 Task: Look for space in Albano Laziale, Italy from 4th September, 2023 to 10th September, 2023 for 1 adult in price range Rs.9000 to Rs.17000. Place can be private room with 1  bedroom having 1 bed and 1 bathroom. Property type can be house, flat, guest house, hotel. Amenities needed are: washing machine. Booking option can be shelf check-in. Required host language is English.
Action: Mouse moved to (452, 80)
Screenshot: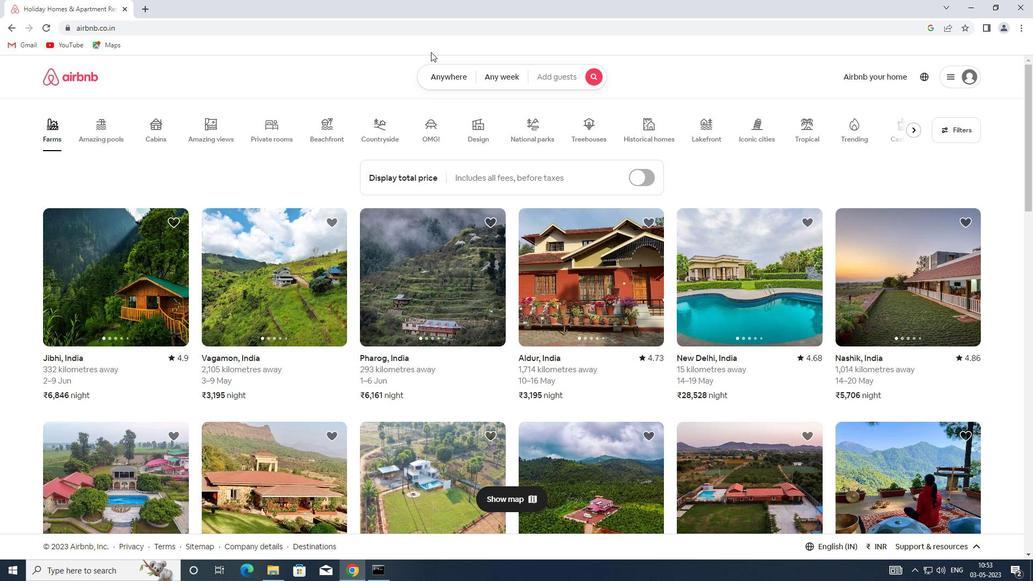 
Action: Mouse pressed left at (452, 80)
Screenshot: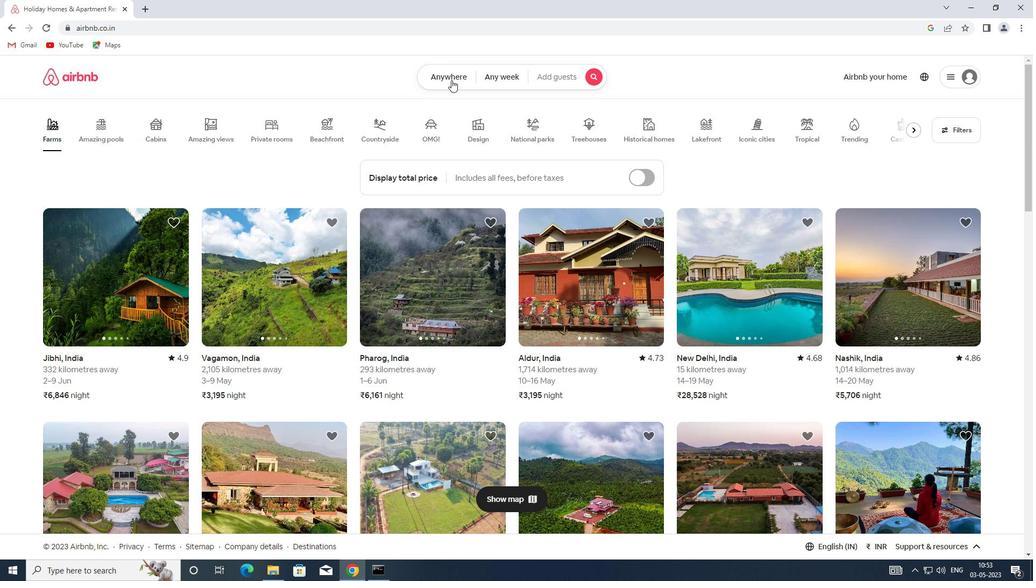 
Action: Mouse moved to (337, 118)
Screenshot: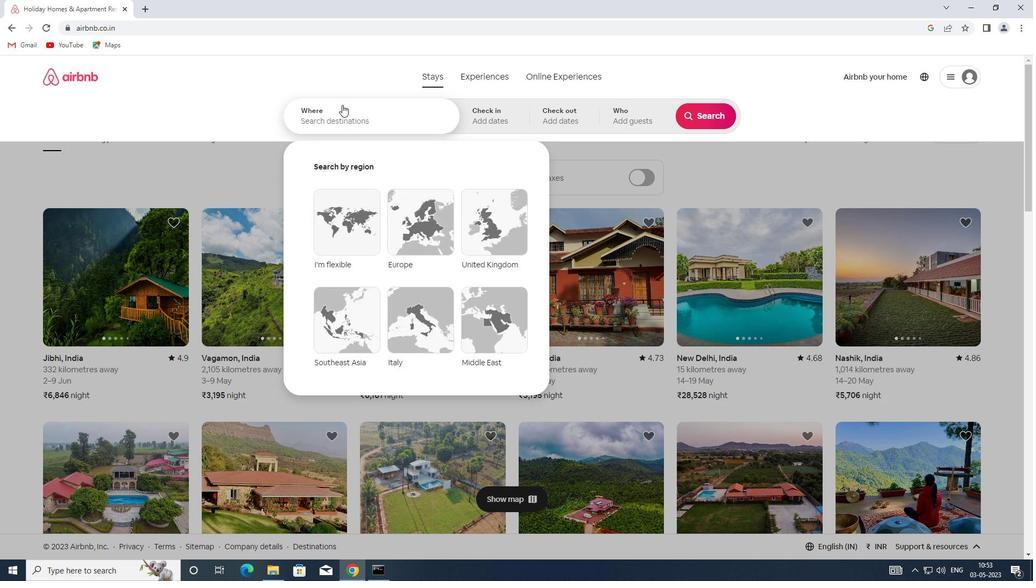 
Action: Mouse pressed left at (337, 118)
Screenshot: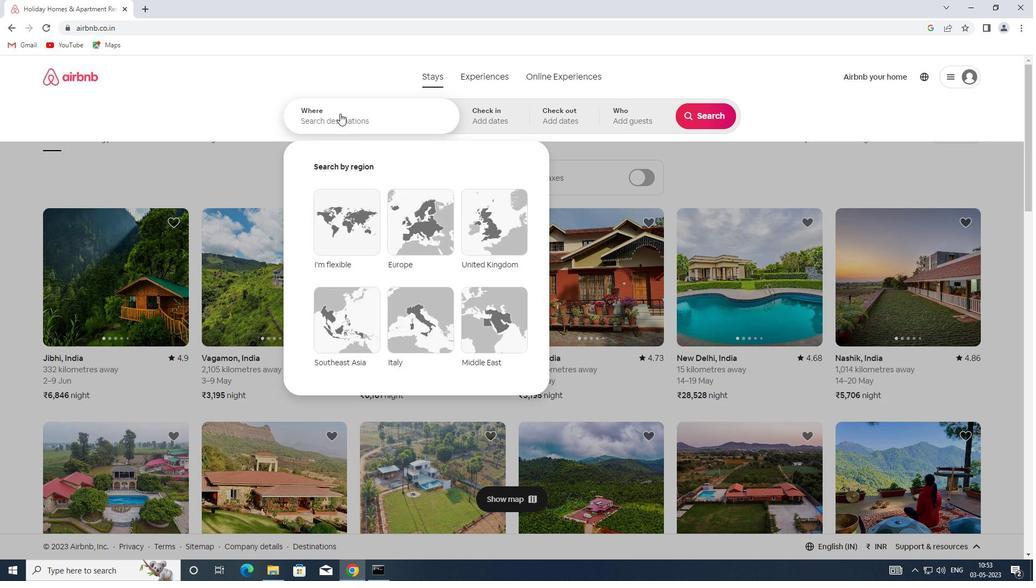 
Action: Key pressed <Key.shift>ALBANO<Key.space><Key.shift>LAZIALE.<Key.backspace>,<Key.shift><Key.shift><Key.shift><Key.shift><Key.shift><Key.shift><Key.shift><Key.shift><Key.shift><Key.shift><Key.shift><Key.shift><Key.shift><Key.shift><Key.shift><Key.shift><Key.shift><Key.shift><Key.shift><Key.shift><Key.shift><Key.shift><Key.shift><Key.shift><Key.shift><Key.shift><Key.shift><Key.shift><Key.shift><Key.shift><Key.shift>ITALY
Screenshot: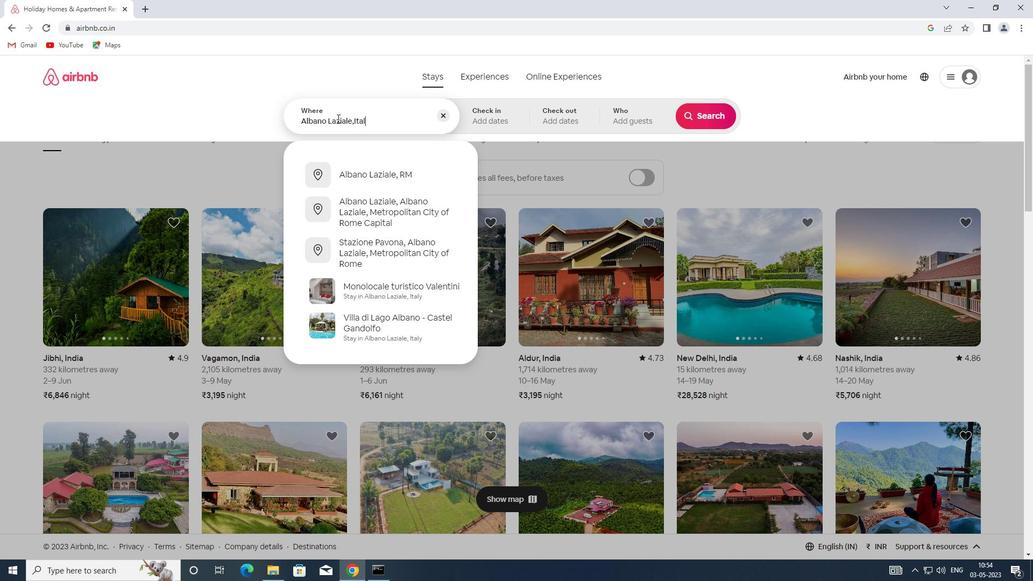 
Action: Mouse moved to (474, 113)
Screenshot: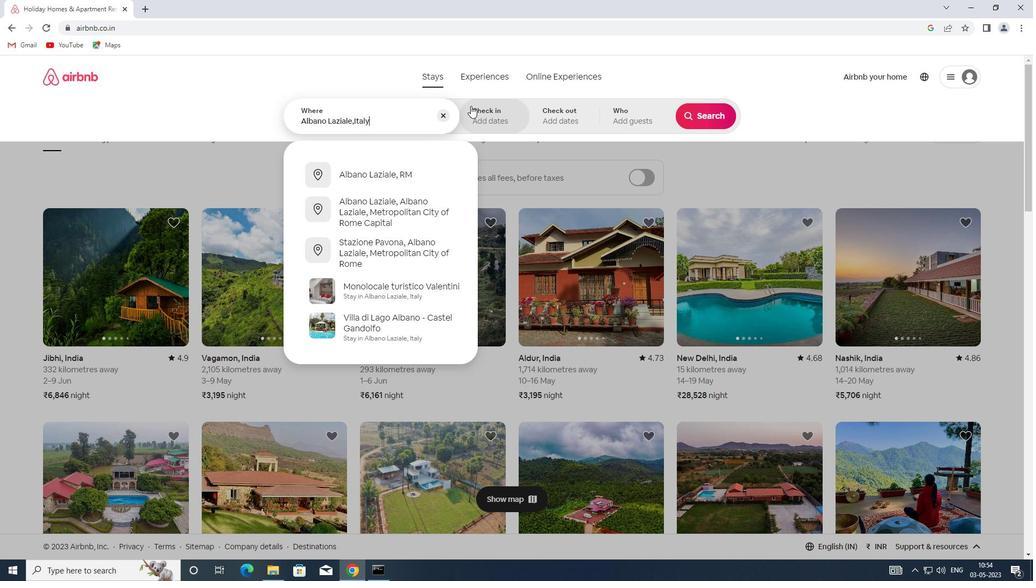 
Action: Mouse pressed left at (474, 113)
Screenshot: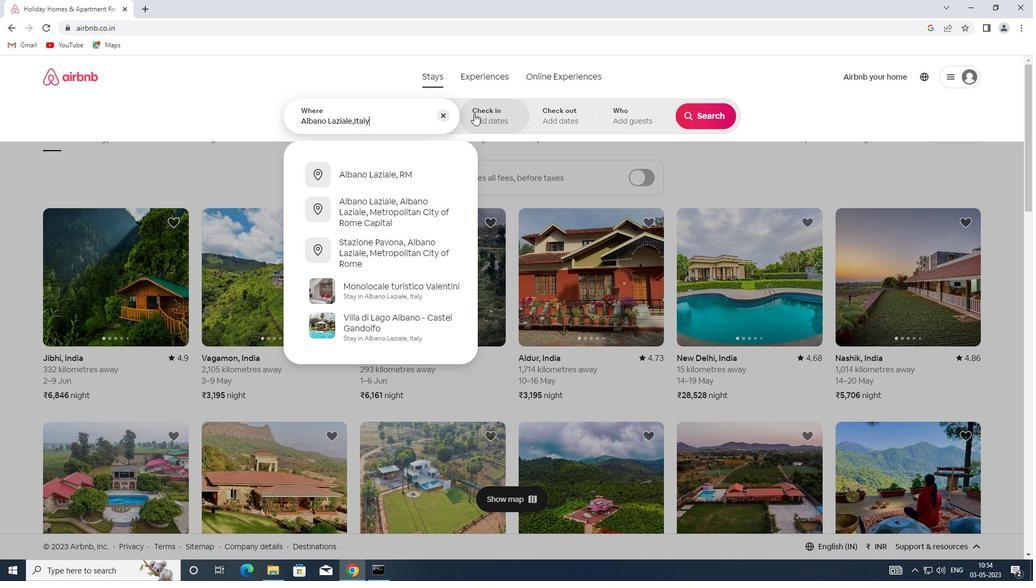 
Action: Mouse moved to (692, 203)
Screenshot: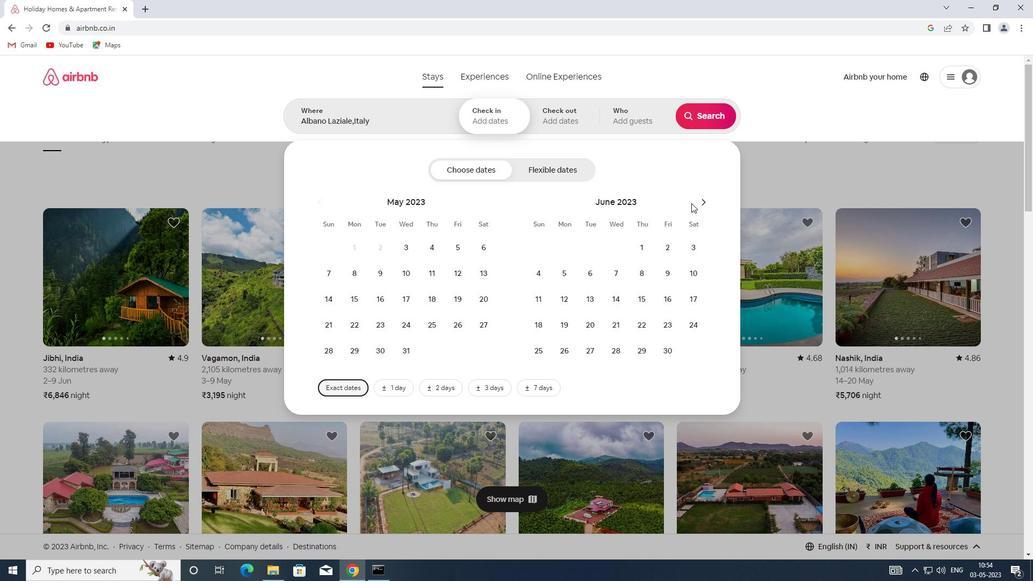 
Action: Mouse pressed left at (692, 203)
Screenshot: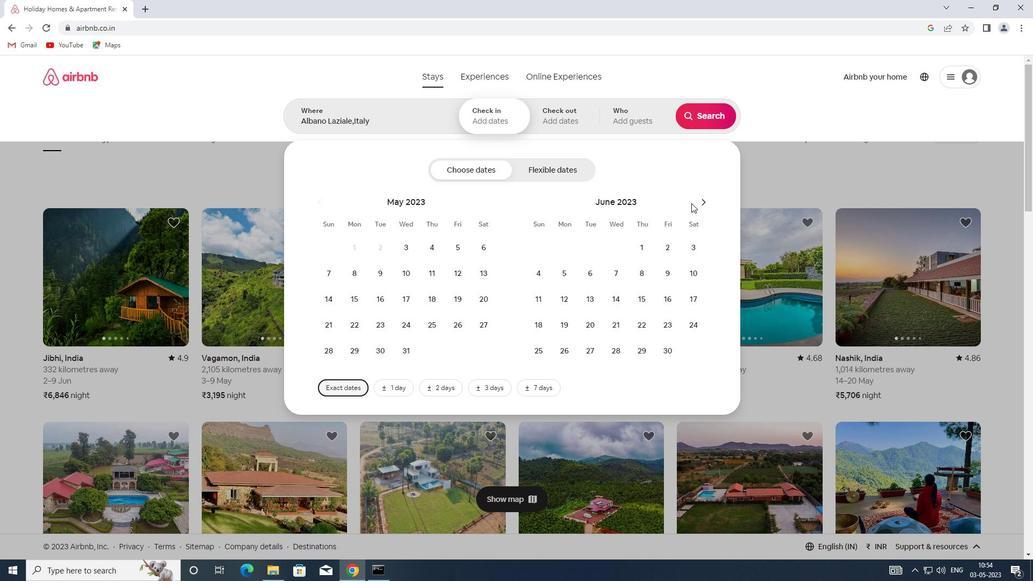 
Action: Mouse moved to (701, 203)
Screenshot: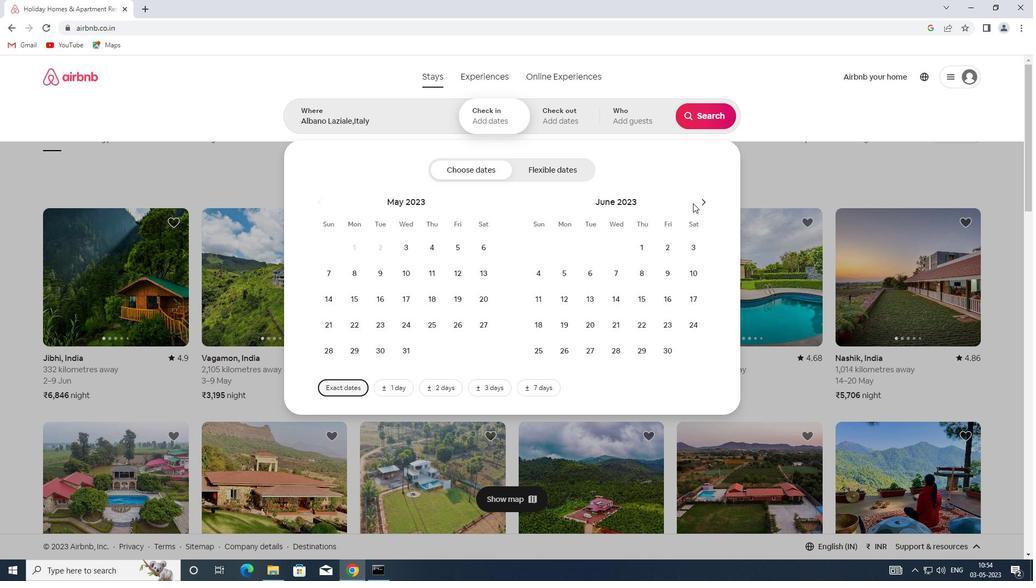 
Action: Mouse pressed left at (701, 203)
Screenshot: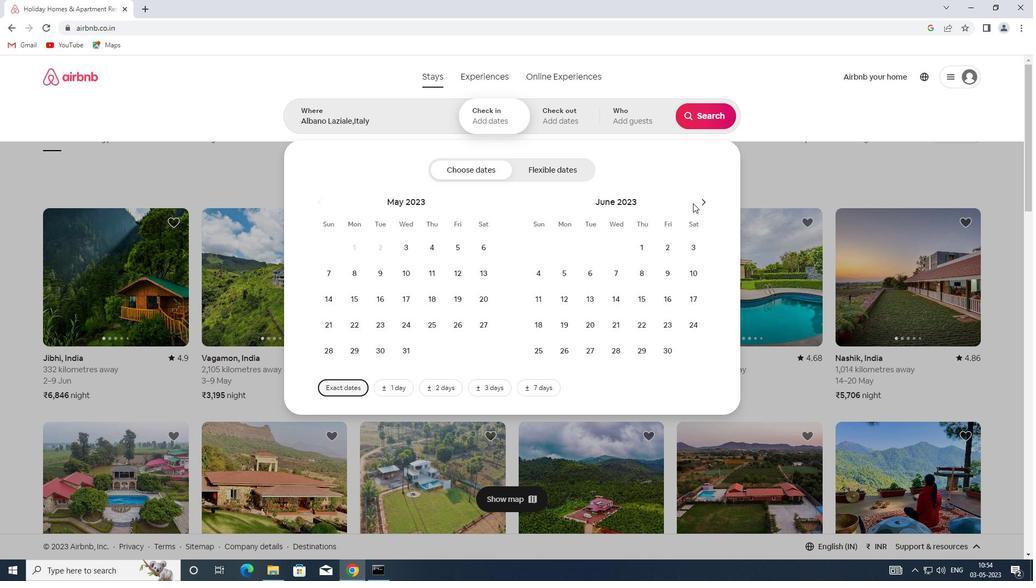 
Action: Mouse pressed left at (701, 203)
Screenshot: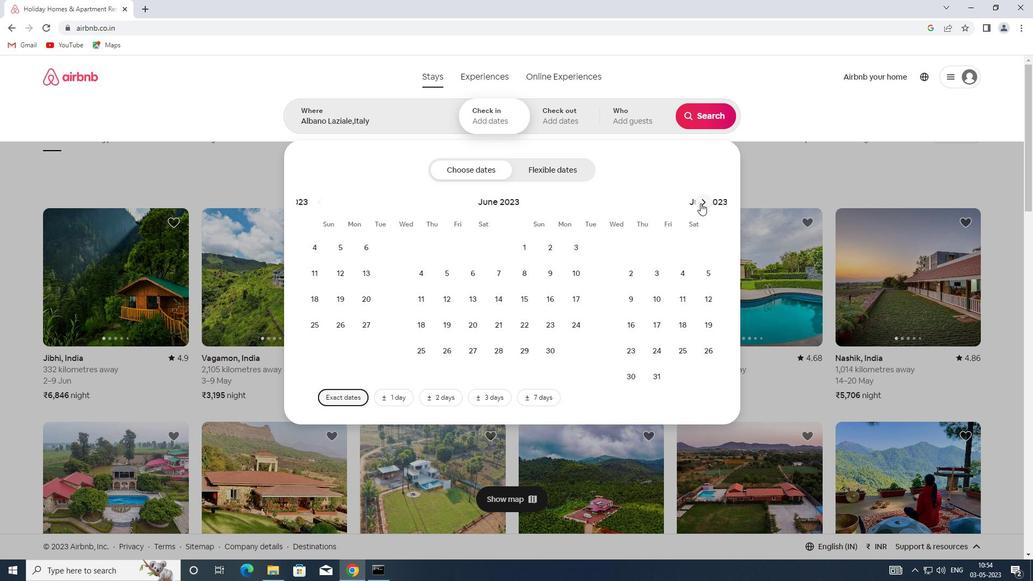 
Action: Mouse pressed left at (701, 203)
Screenshot: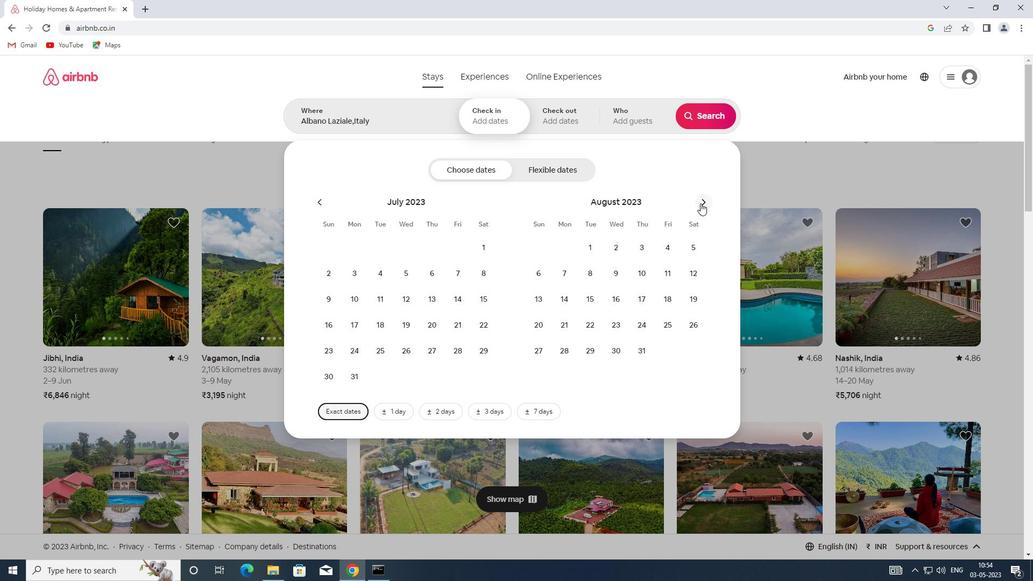 
Action: Mouse moved to (562, 272)
Screenshot: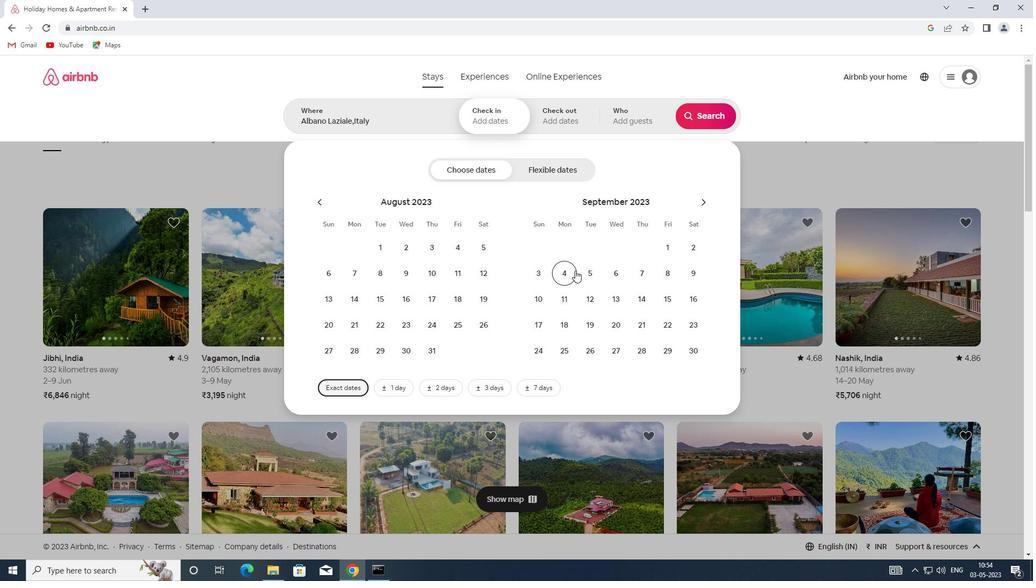 
Action: Mouse pressed left at (562, 272)
Screenshot: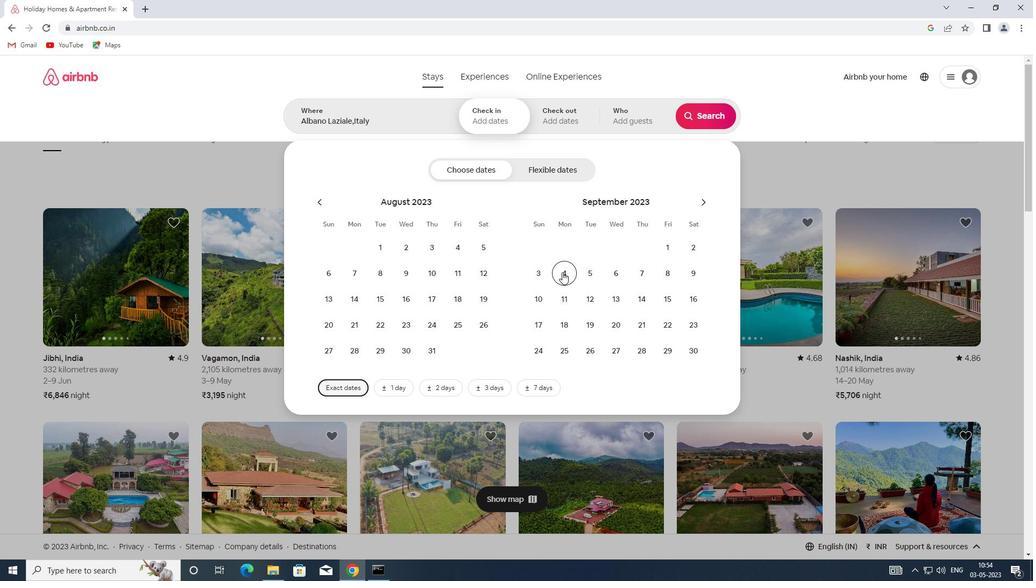 
Action: Mouse moved to (527, 299)
Screenshot: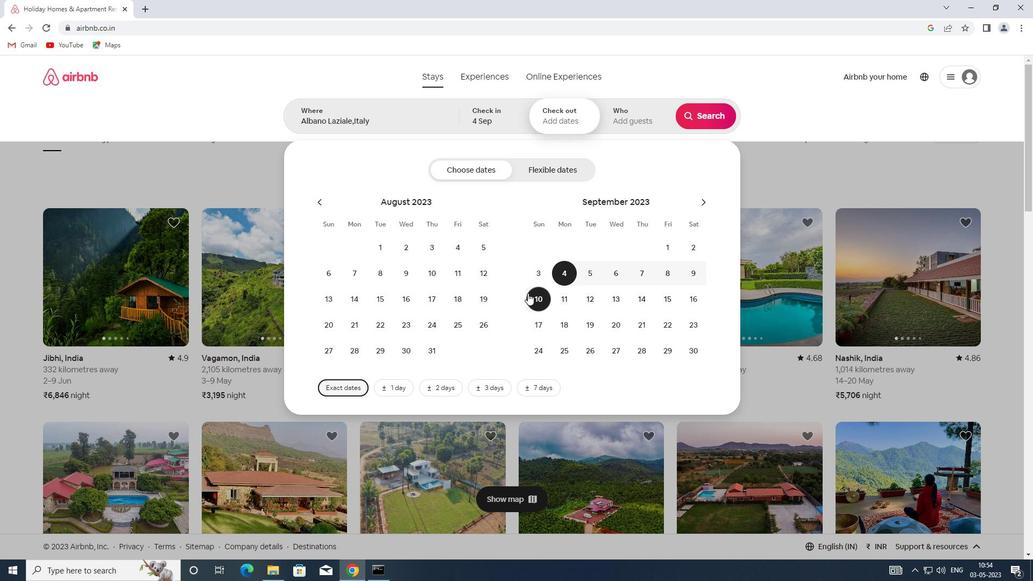 
Action: Mouse pressed left at (527, 299)
Screenshot: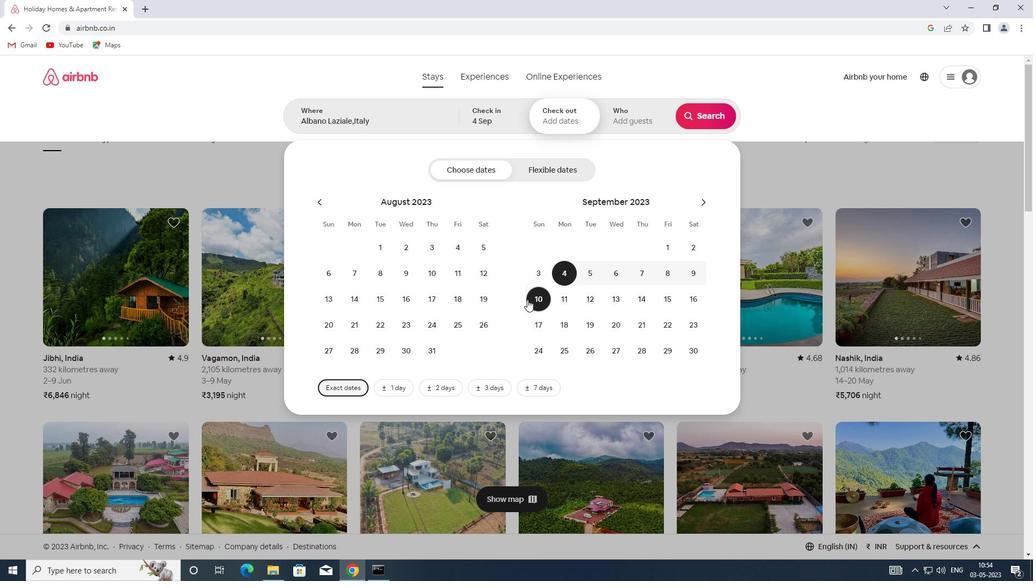 
Action: Mouse moved to (627, 121)
Screenshot: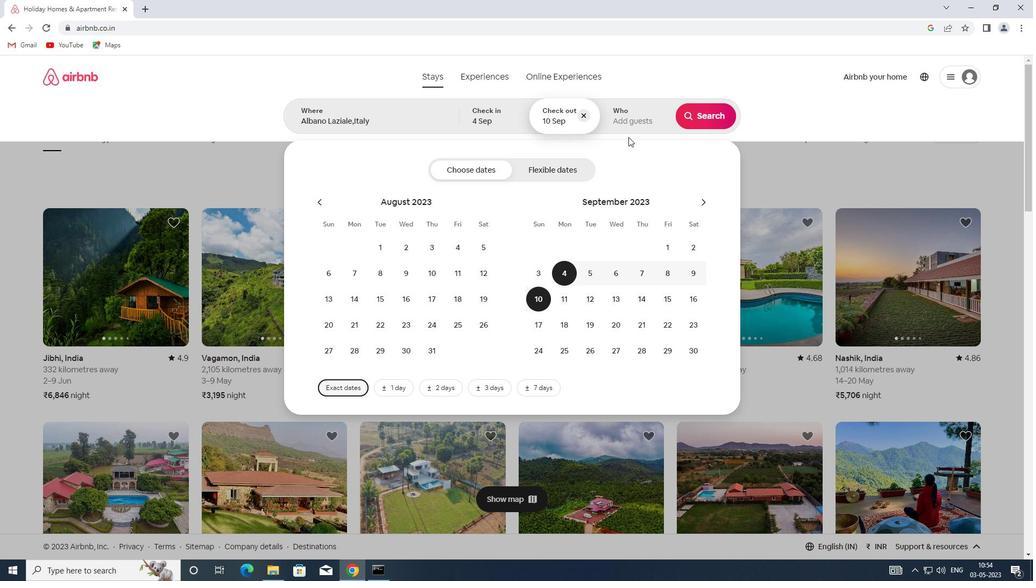 
Action: Mouse pressed left at (627, 121)
Screenshot: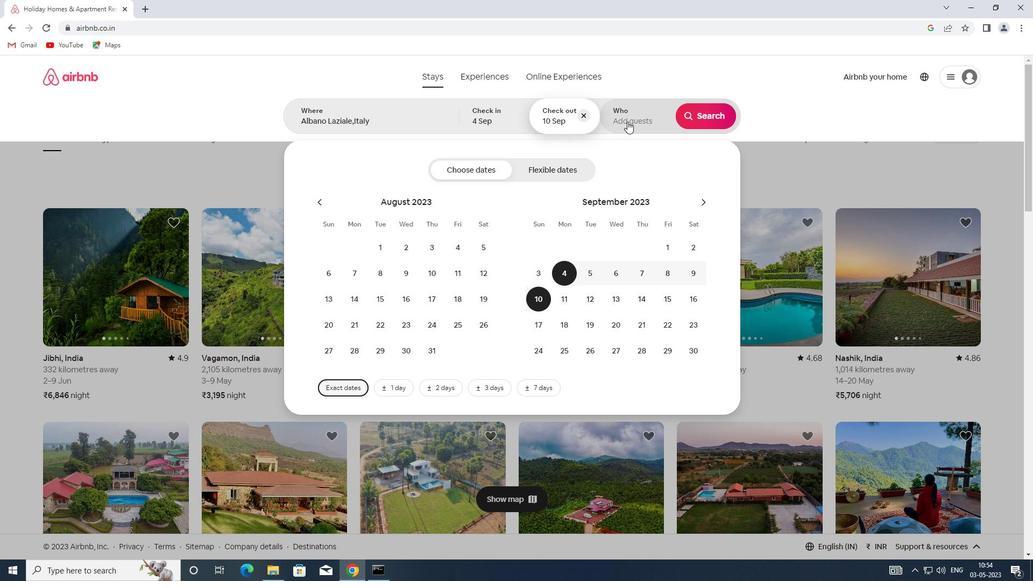 
Action: Mouse moved to (713, 172)
Screenshot: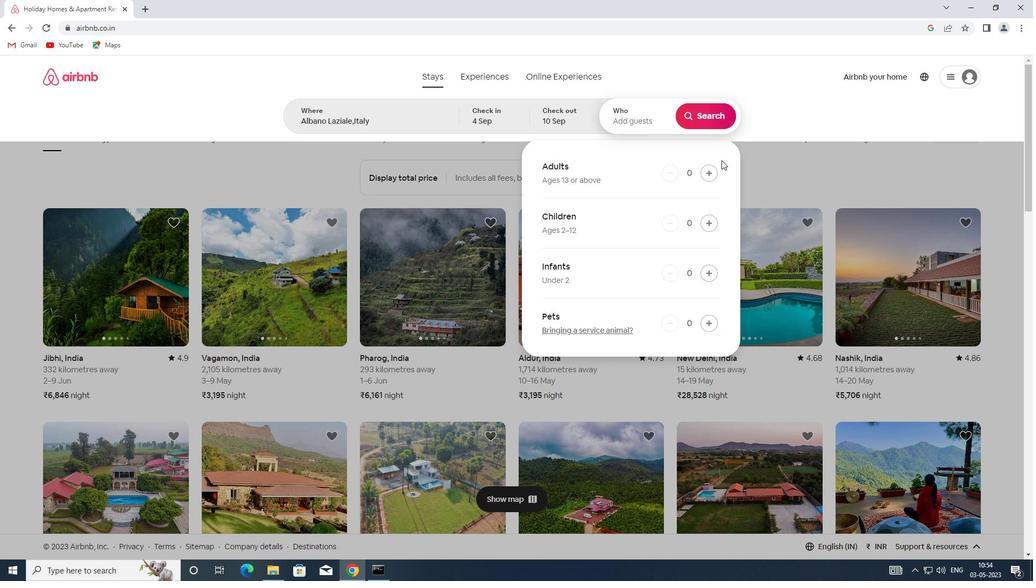 
Action: Mouse pressed left at (713, 172)
Screenshot: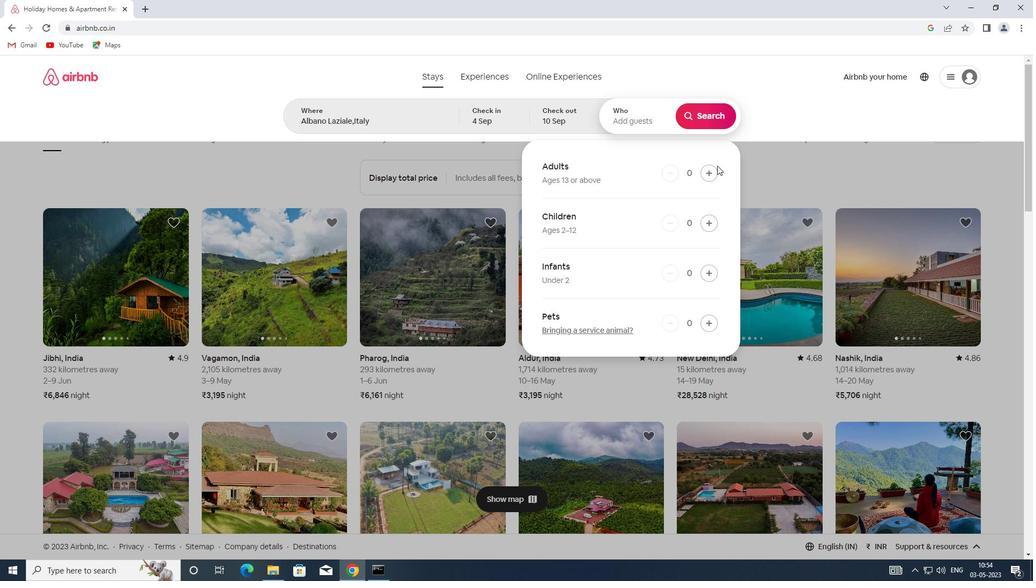 
Action: Mouse moved to (712, 120)
Screenshot: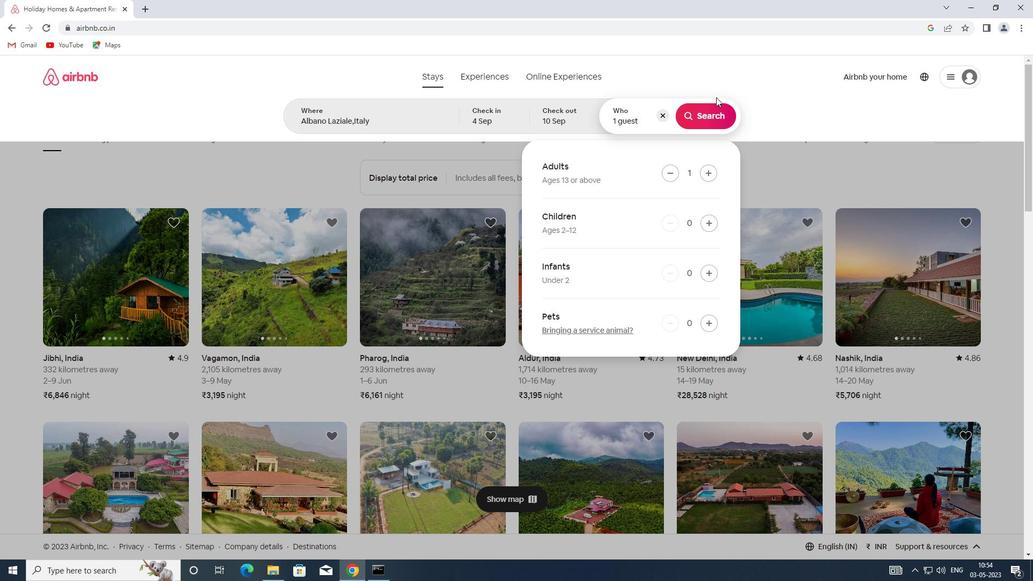 
Action: Mouse pressed left at (712, 120)
Screenshot: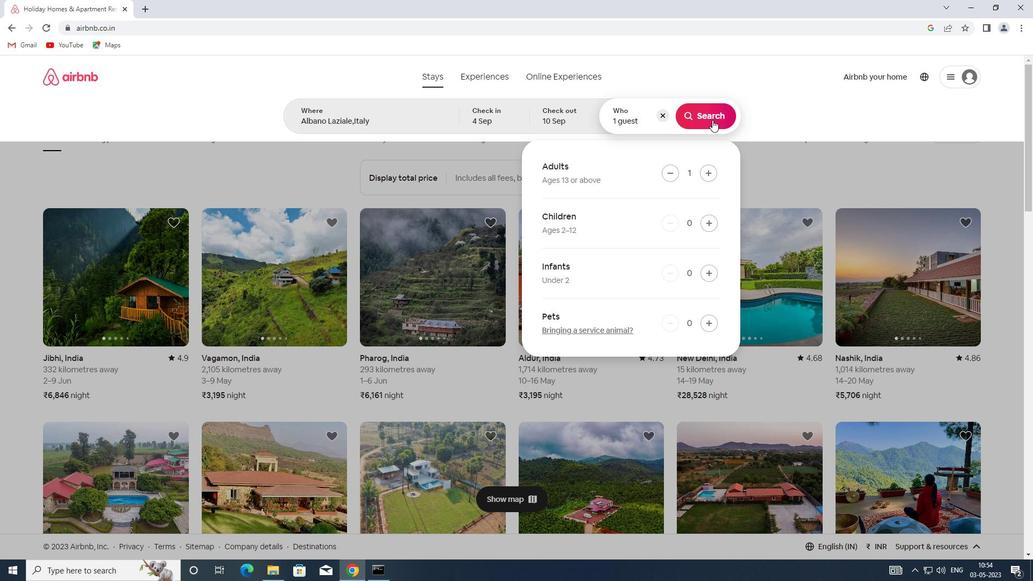
Action: Mouse moved to (976, 129)
Screenshot: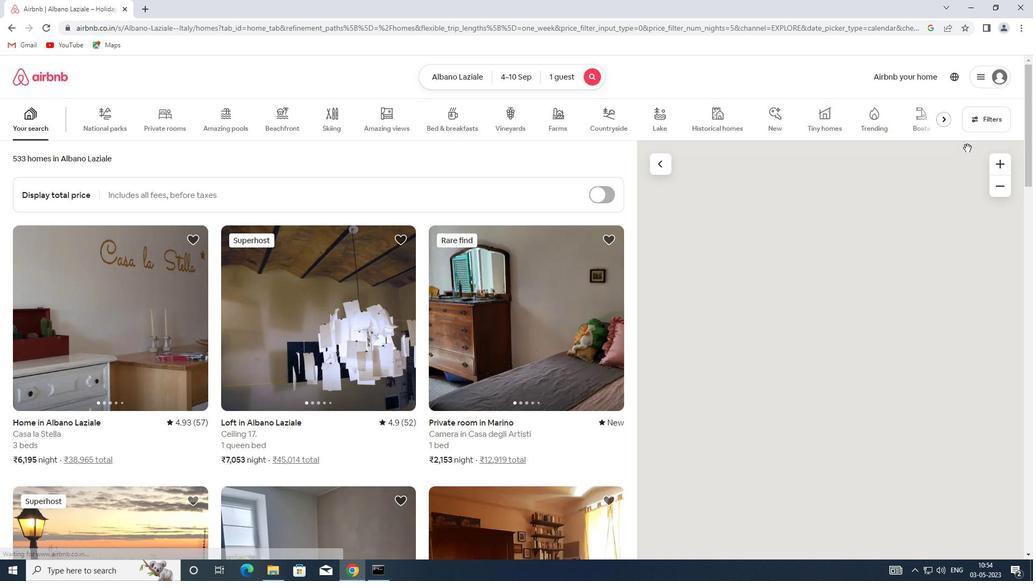 
Action: Mouse pressed left at (976, 129)
Screenshot: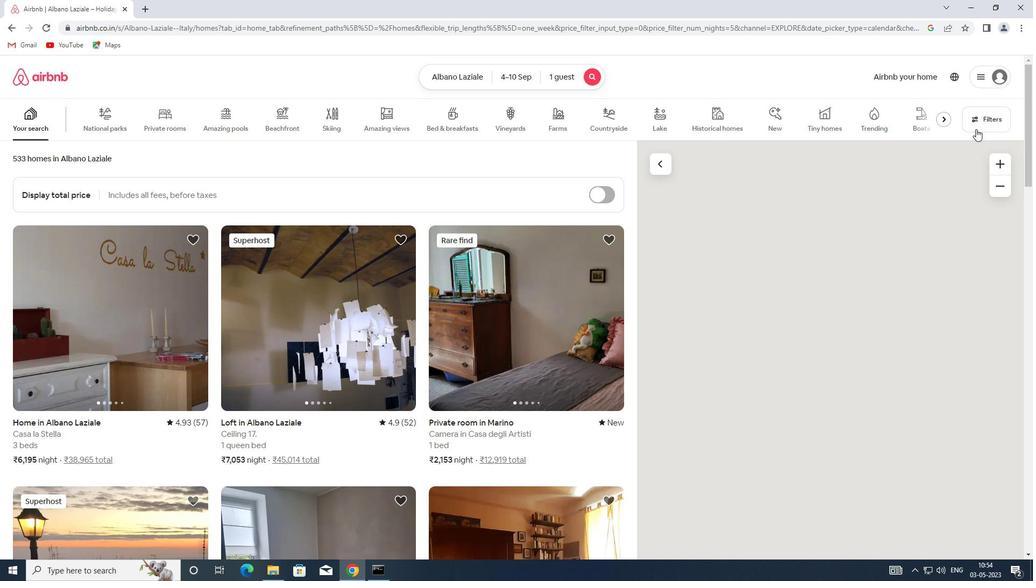 
Action: Mouse moved to (377, 255)
Screenshot: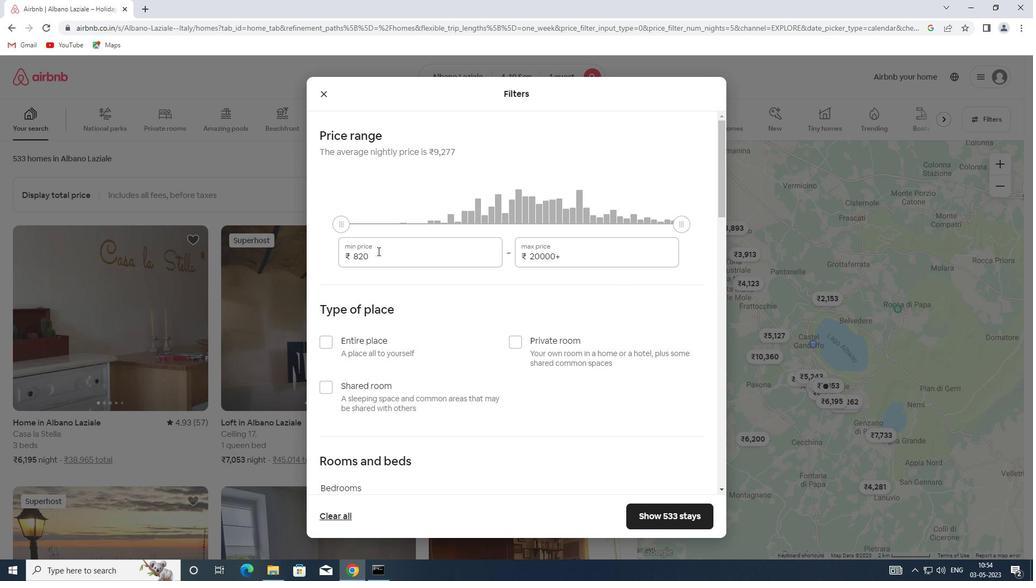 
Action: Mouse pressed left at (377, 255)
Screenshot: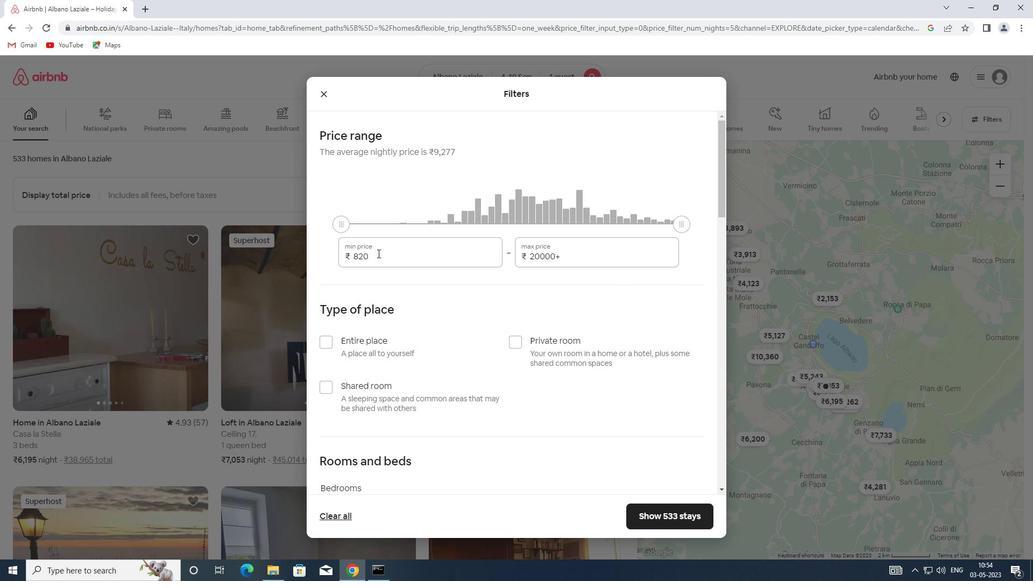 
Action: Mouse moved to (331, 259)
Screenshot: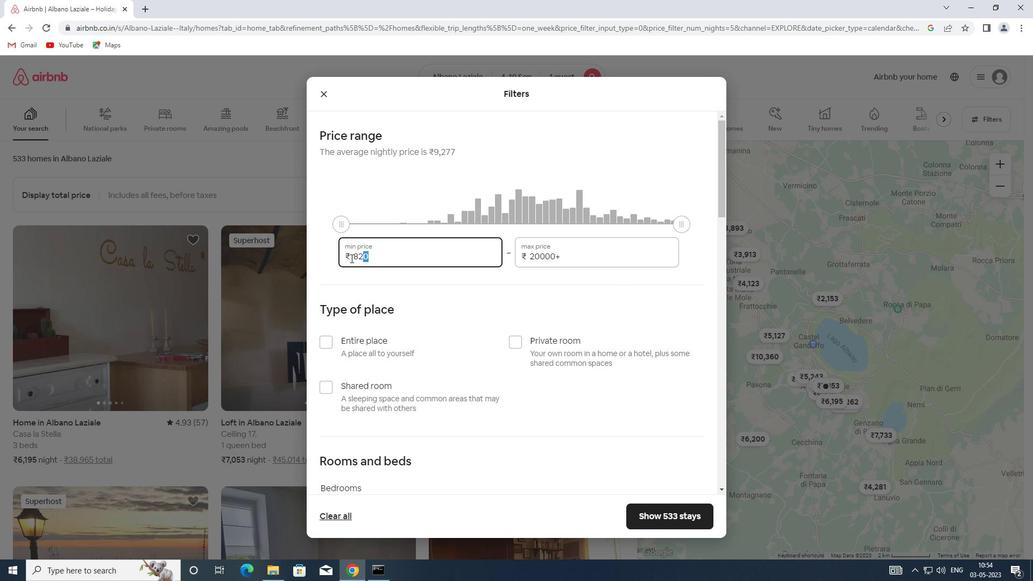 
Action: Key pressed 9000
Screenshot: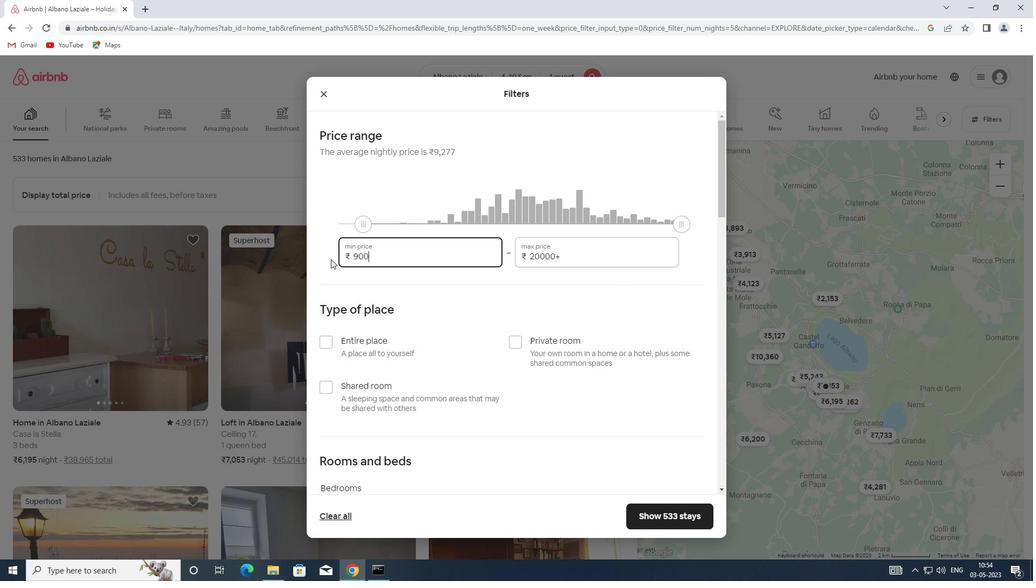 
Action: Mouse moved to (571, 261)
Screenshot: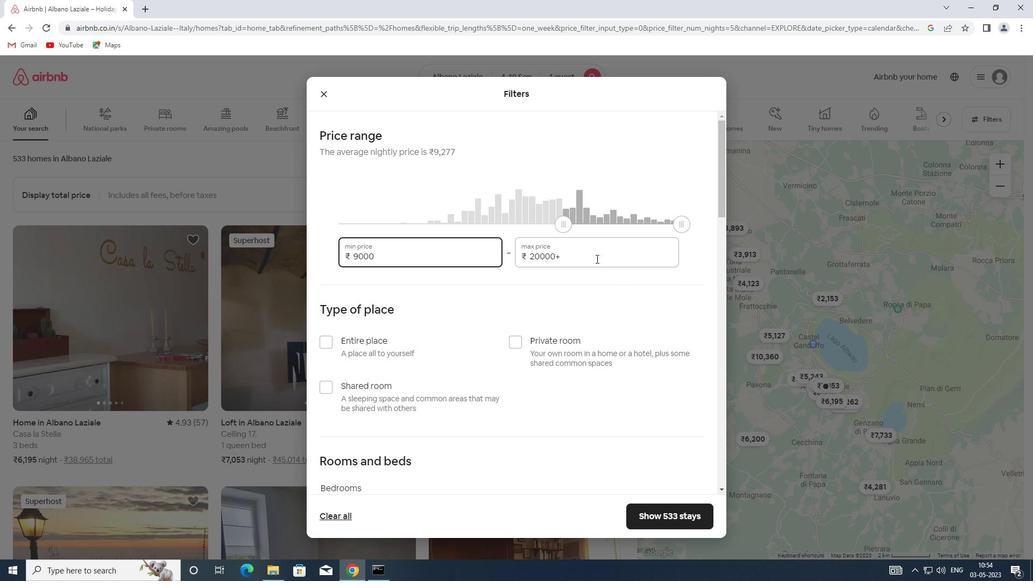
Action: Mouse pressed left at (571, 261)
Screenshot: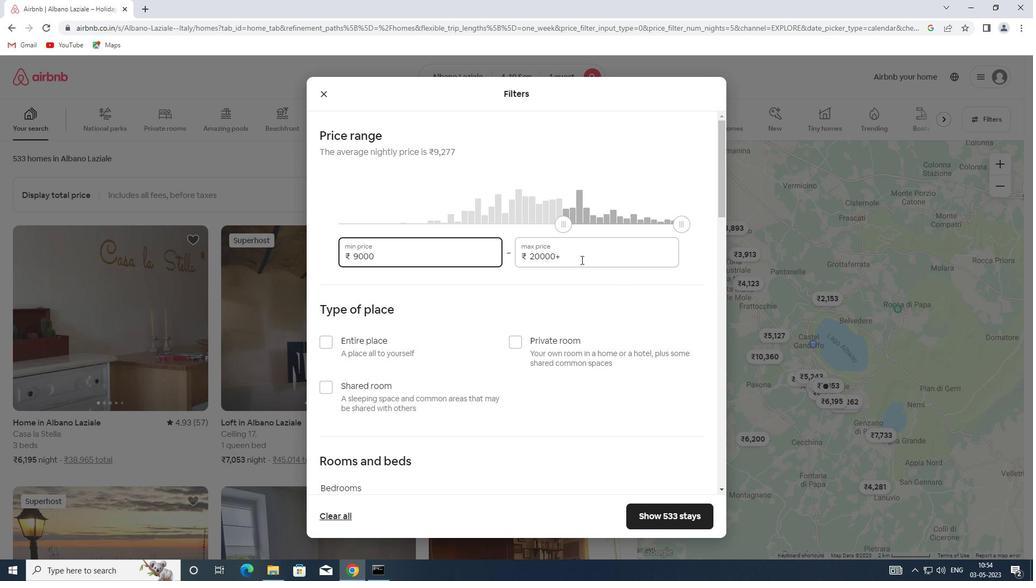 
Action: Mouse moved to (509, 263)
Screenshot: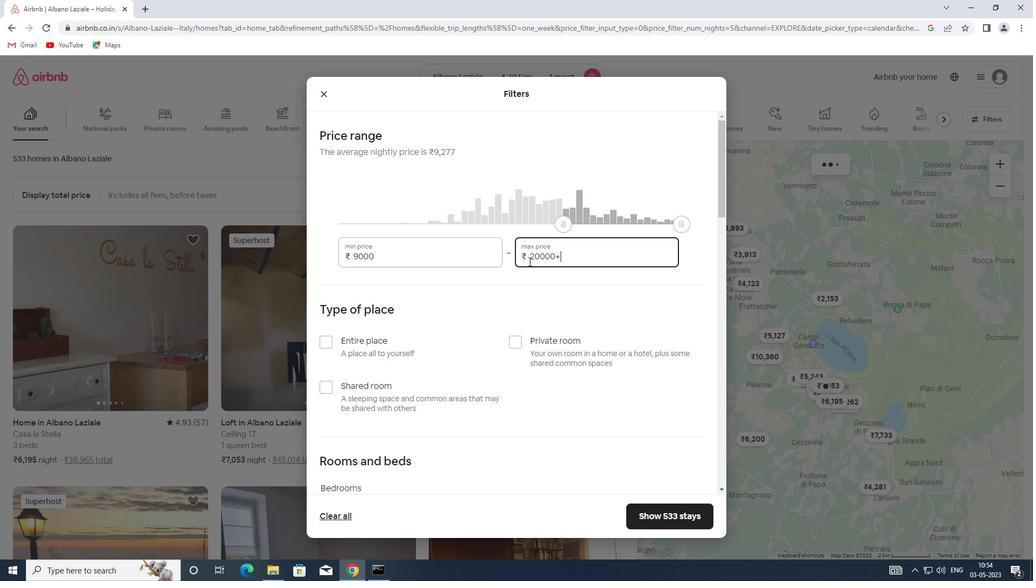 
Action: Key pressed 17000
Screenshot: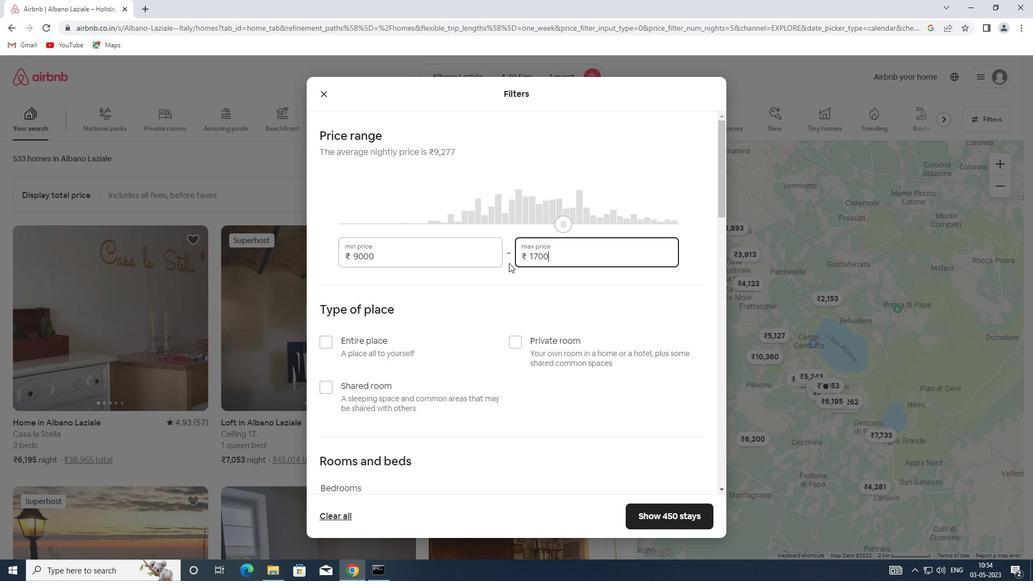 
Action: Mouse moved to (517, 340)
Screenshot: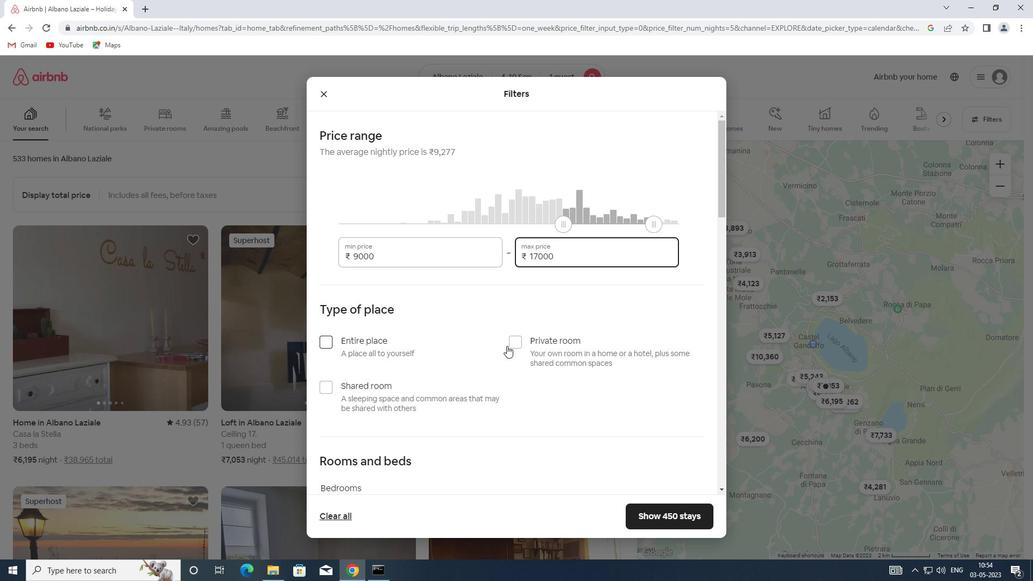 
Action: Mouse pressed left at (517, 340)
Screenshot: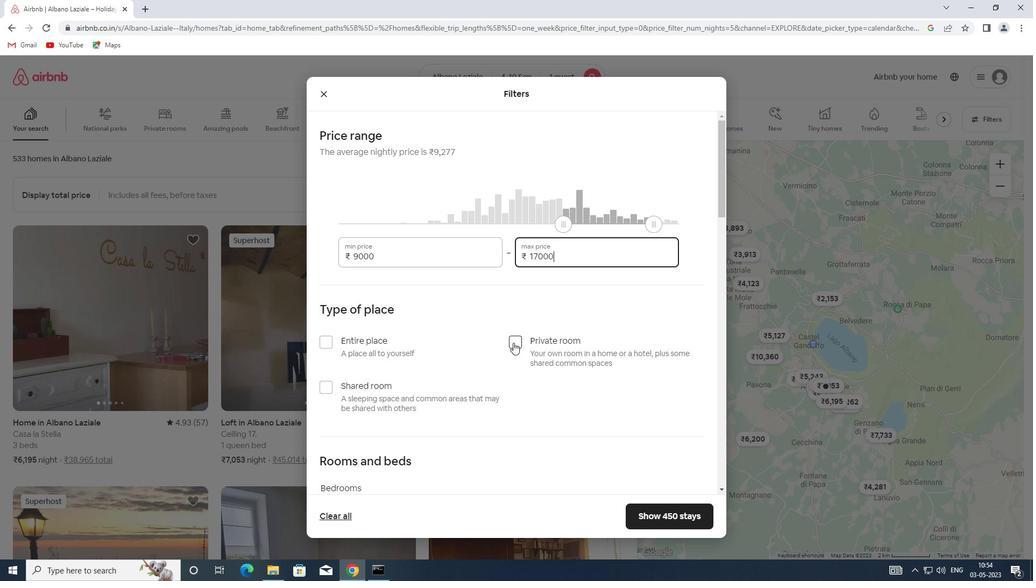 
Action: Mouse moved to (517, 333)
Screenshot: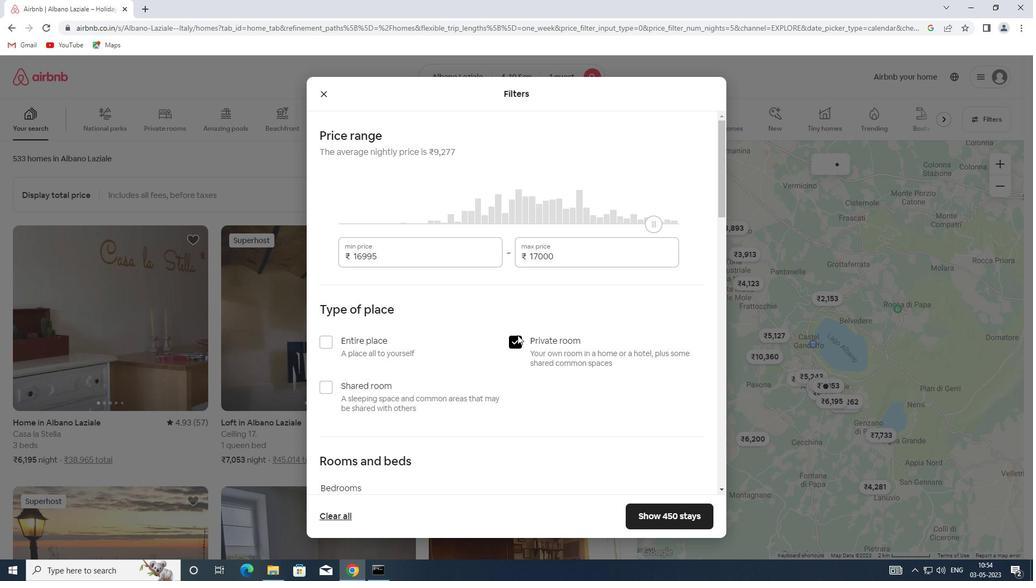 
Action: Mouse scrolled (517, 332) with delta (0, 0)
Screenshot: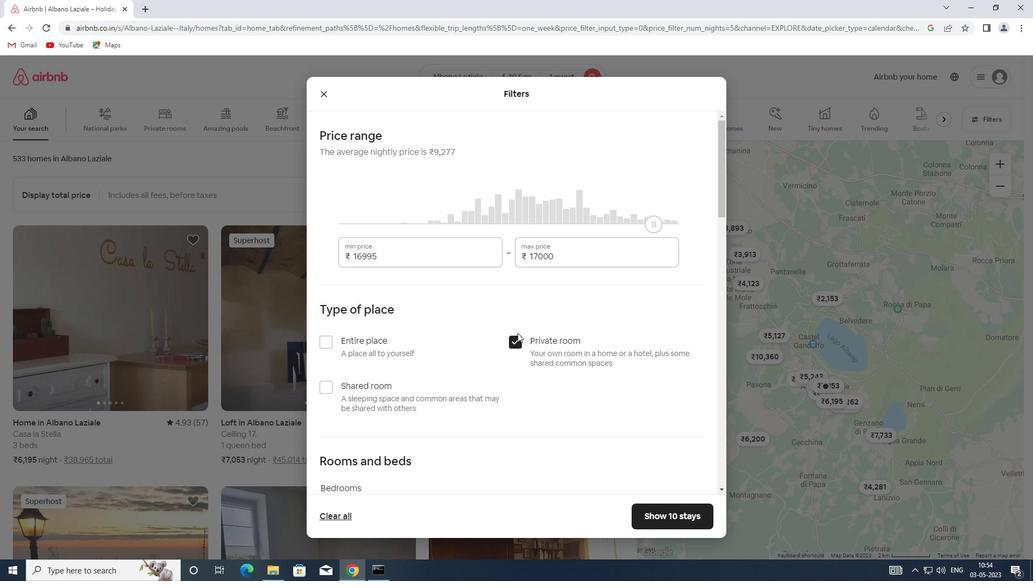 
Action: Mouse scrolled (517, 332) with delta (0, 0)
Screenshot: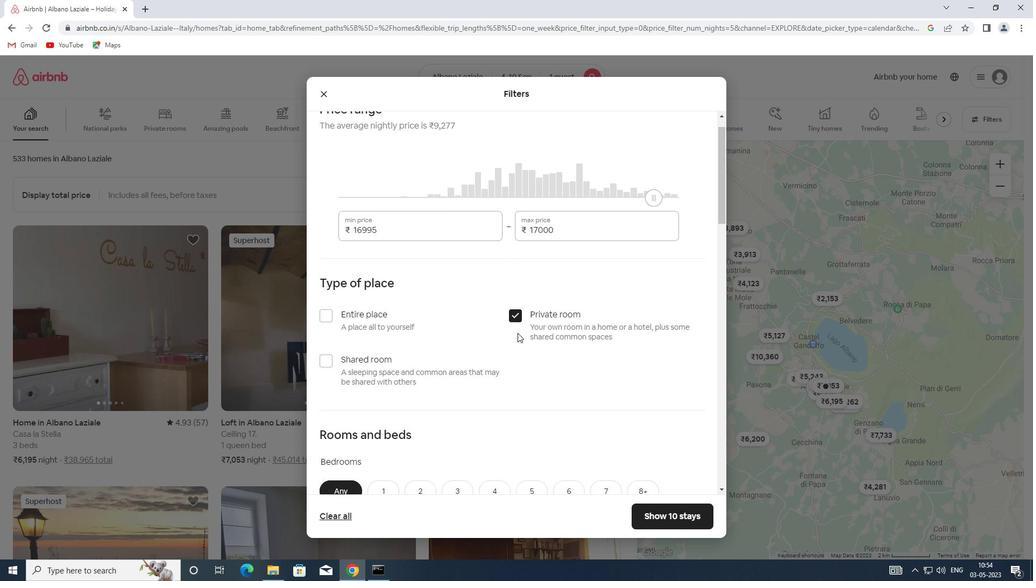 
Action: Mouse moved to (517, 332)
Screenshot: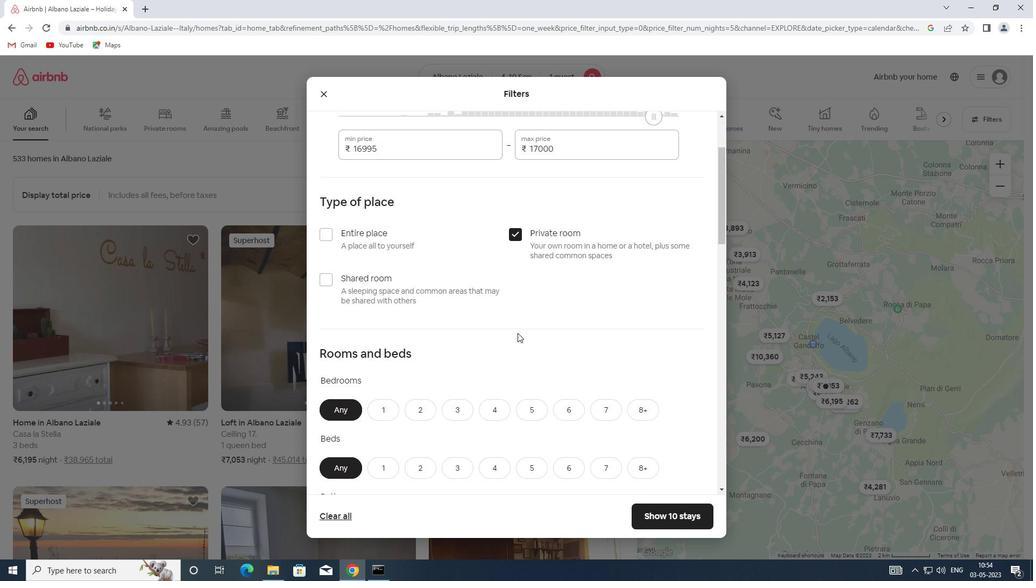 
Action: Mouse scrolled (517, 331) with delta (0, 0)
Screenshot: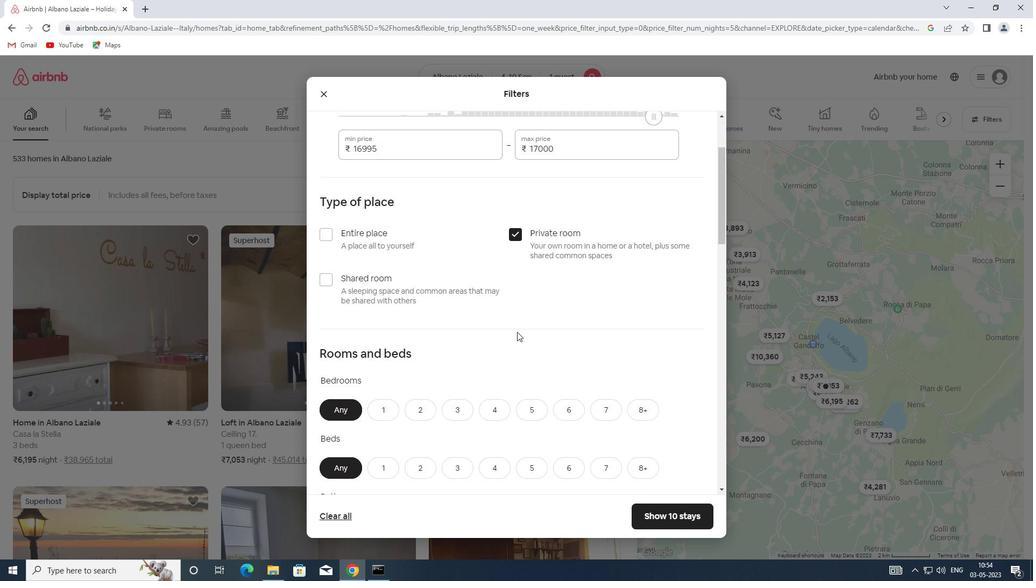 
Action: Mouse scrolled (517, 331) with delta (0, 0)
Screenshot: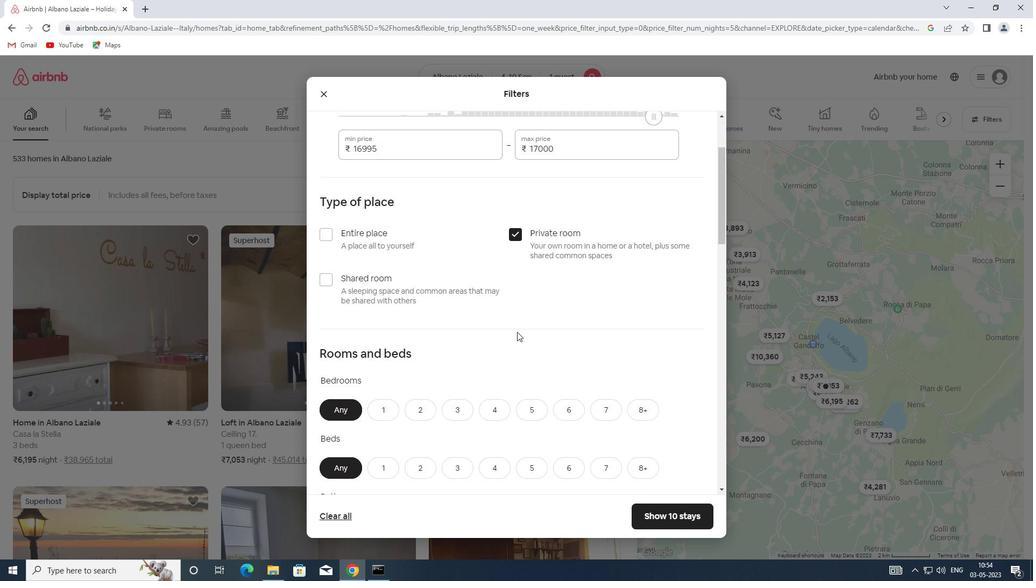 
Action: Mouse moved to (384, 297)
Screenshot: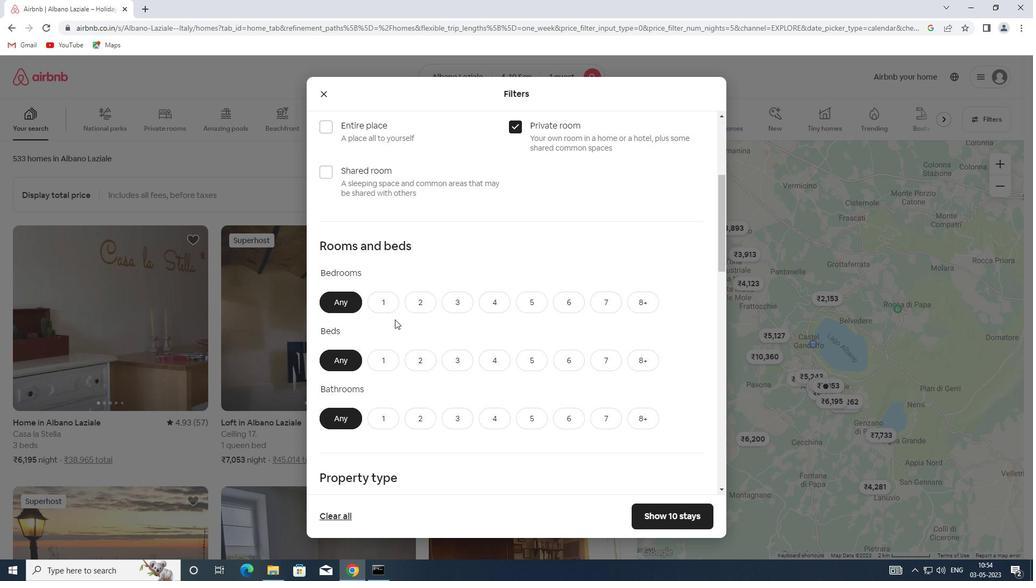 
Action: Mouse pressed left at (384, 297)
Screenshot: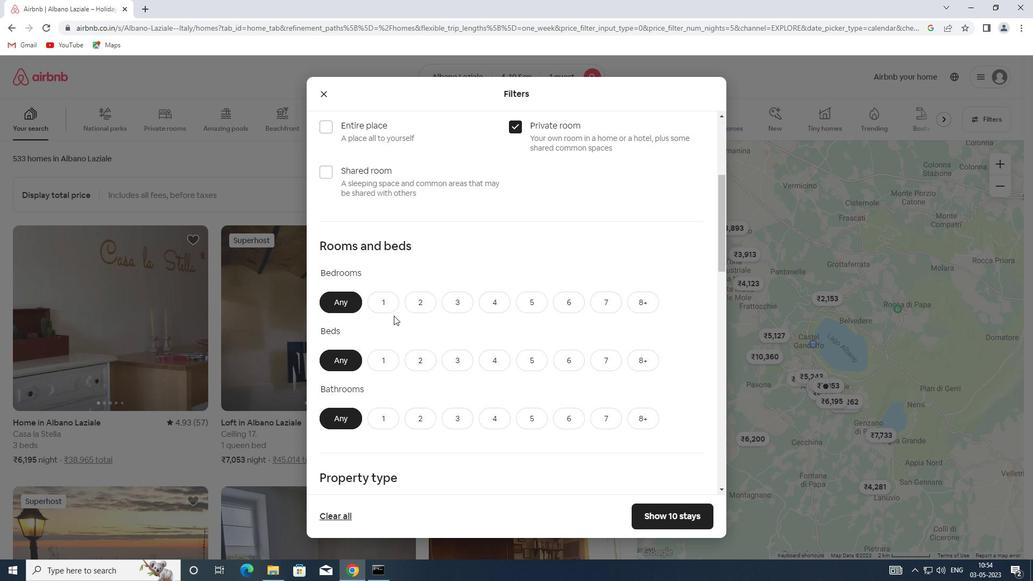 
Action: Mouse moved to (382, 356)
Screenshot: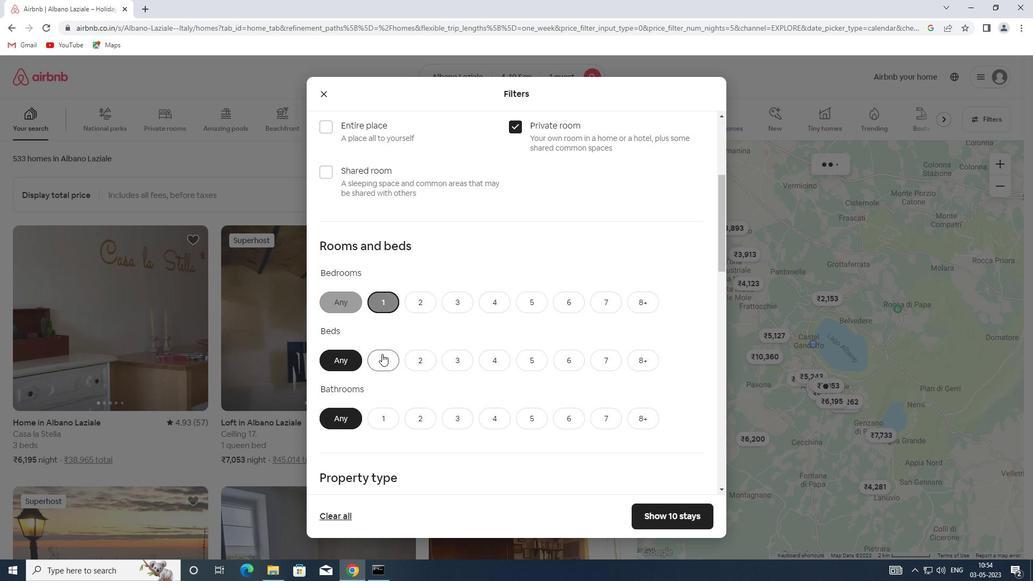 
Action: Mouse pressed left at (382, 356)
Screenshot: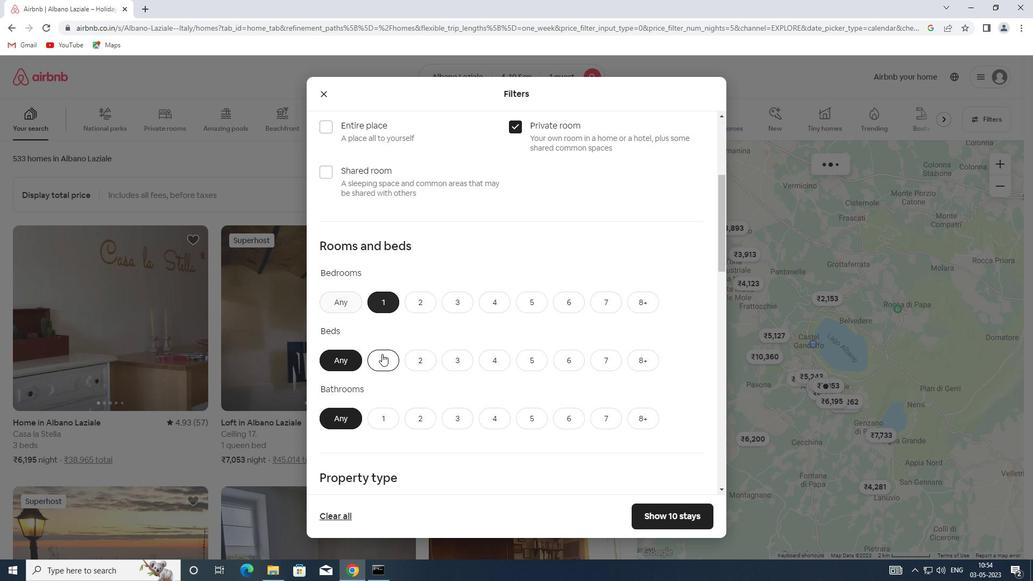 
Action: Mouse moved to (381, 419)
Screenshot: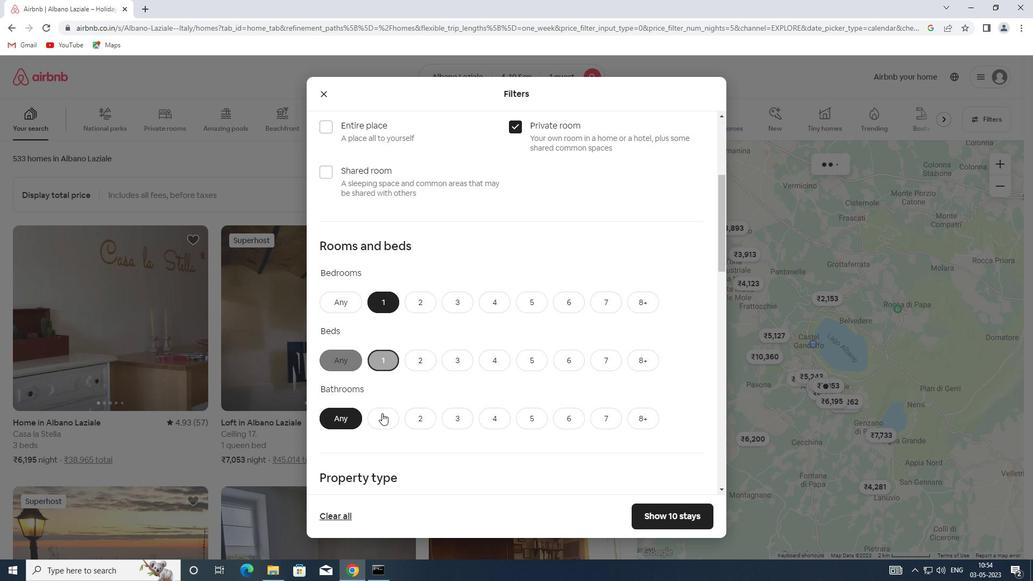 
Action: Mouse pressed left at (381, 419)
Screenshot: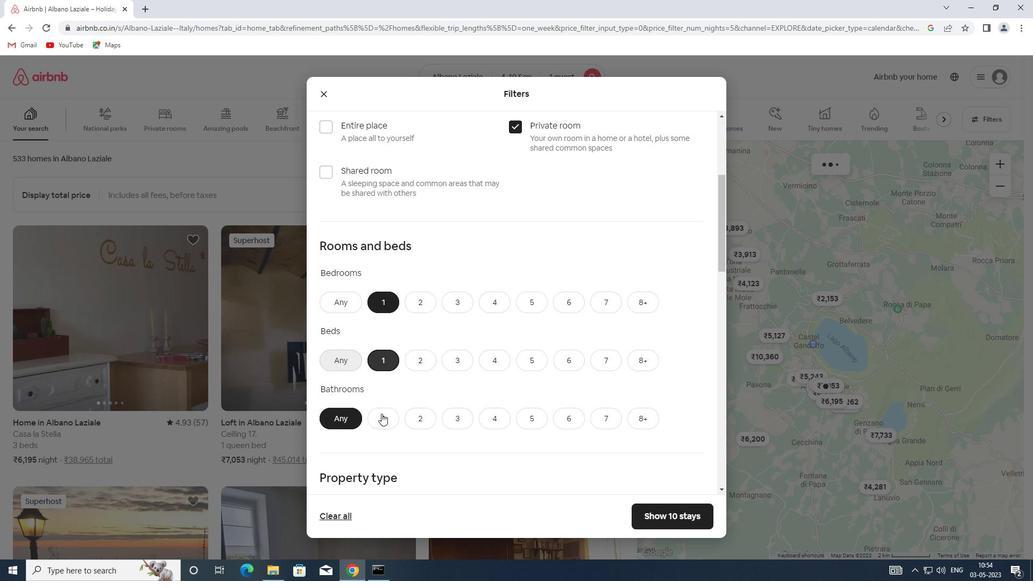 
Action: Mouse moved to (382, 419)
Screenshot: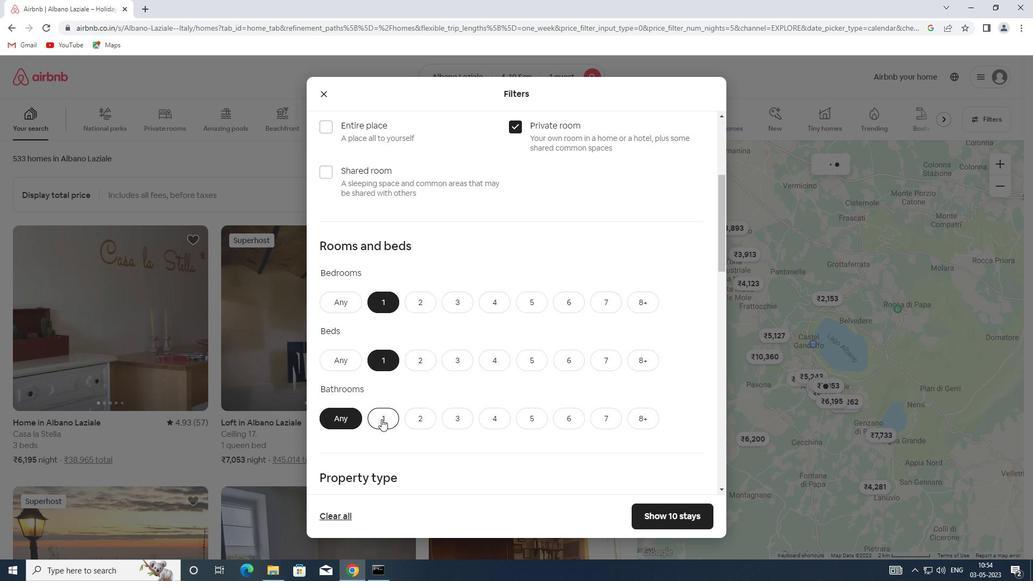 
Action: Mouse scrolled (382, 418) with delta (0, 0)
Screenshot: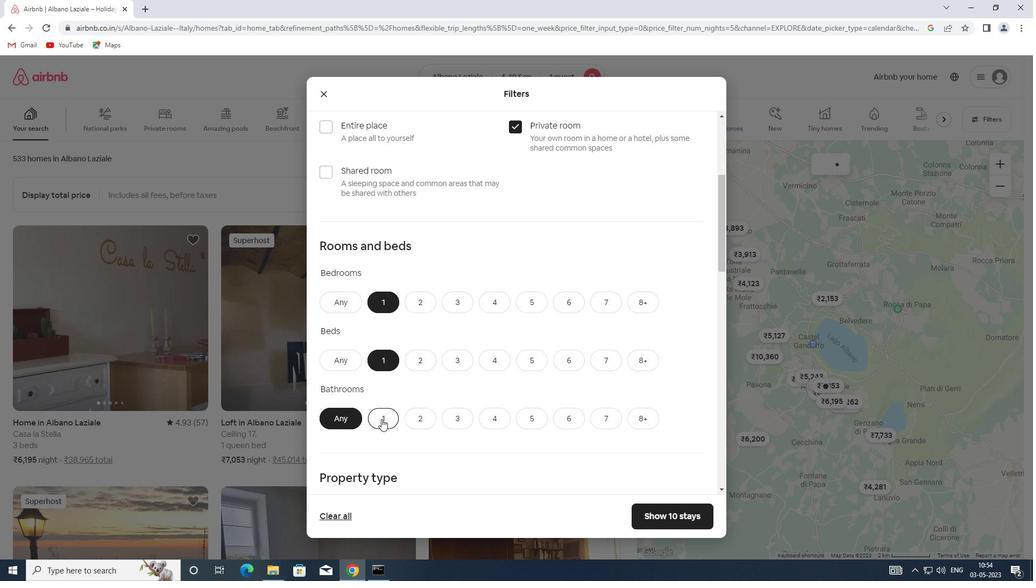 
Action: Mouse scrolled (382, 418) with delta (0, 0)
Screenshot: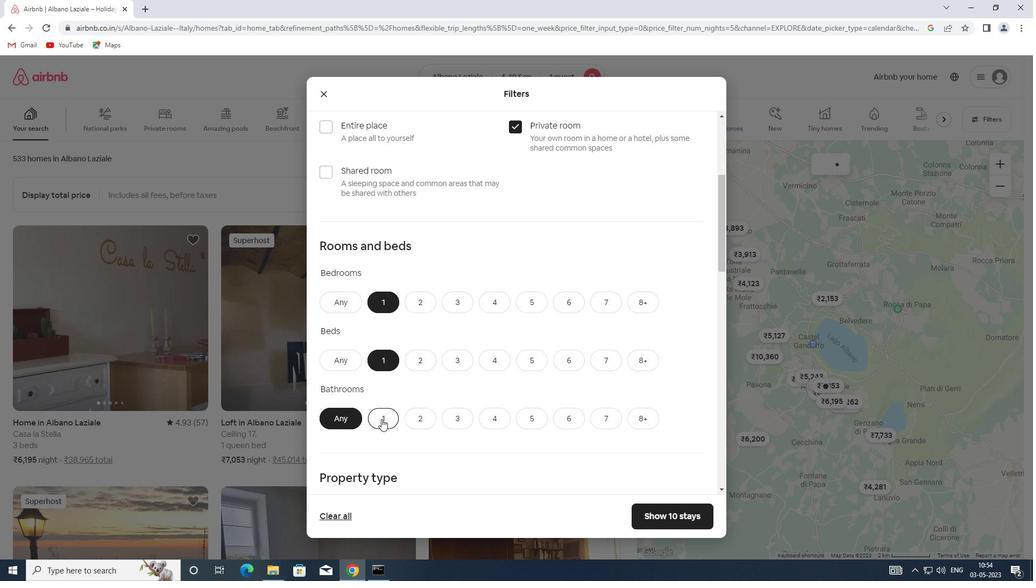 
Action: Mouse scrolled (382, 418) with delta (0, 0)
Screenshot: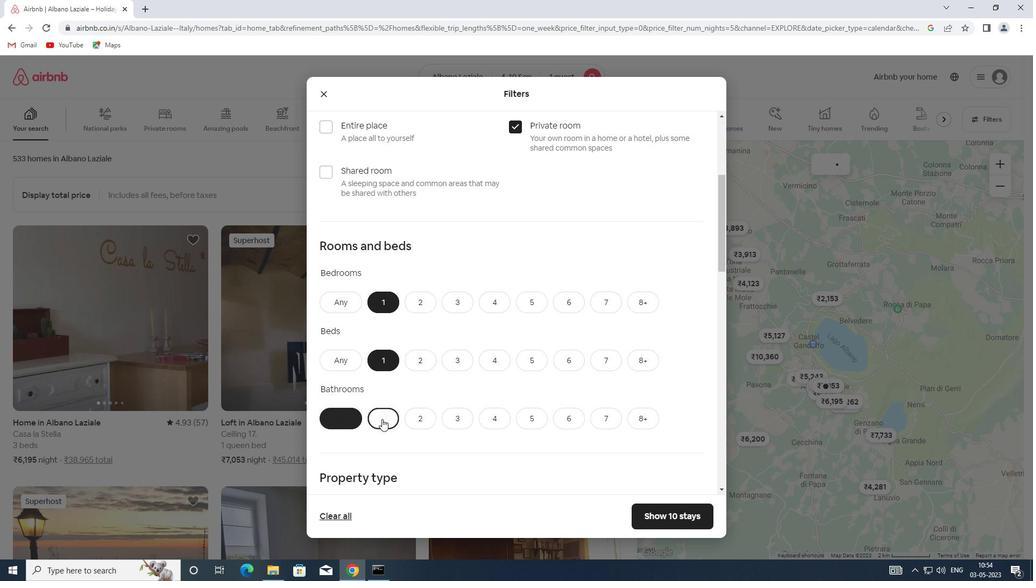 
Action: Mouse moved to (382, 418)
Screenshot: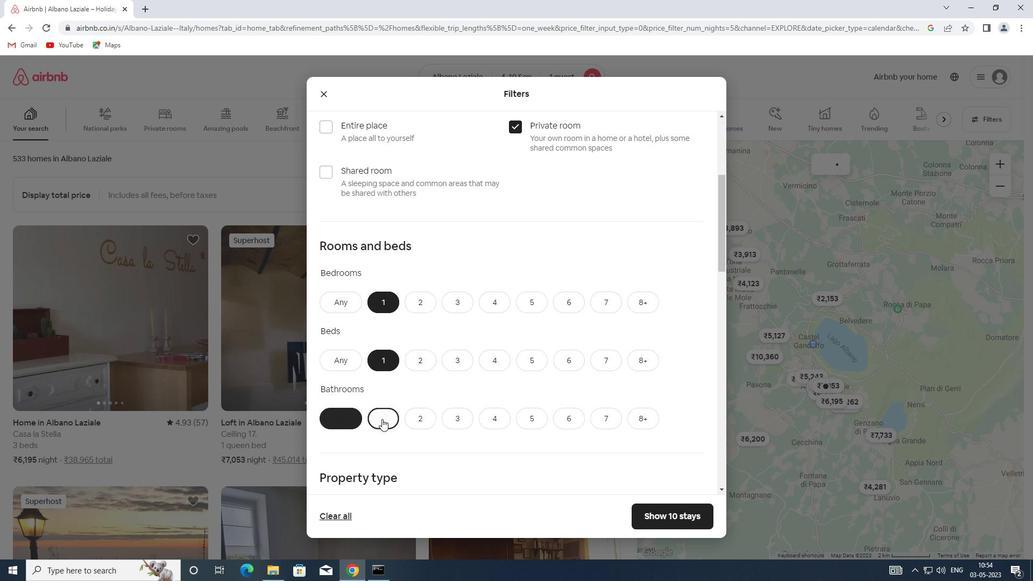 
Action: Mouse scrolled (382, 418) with delta (0, 0)
Screenshot: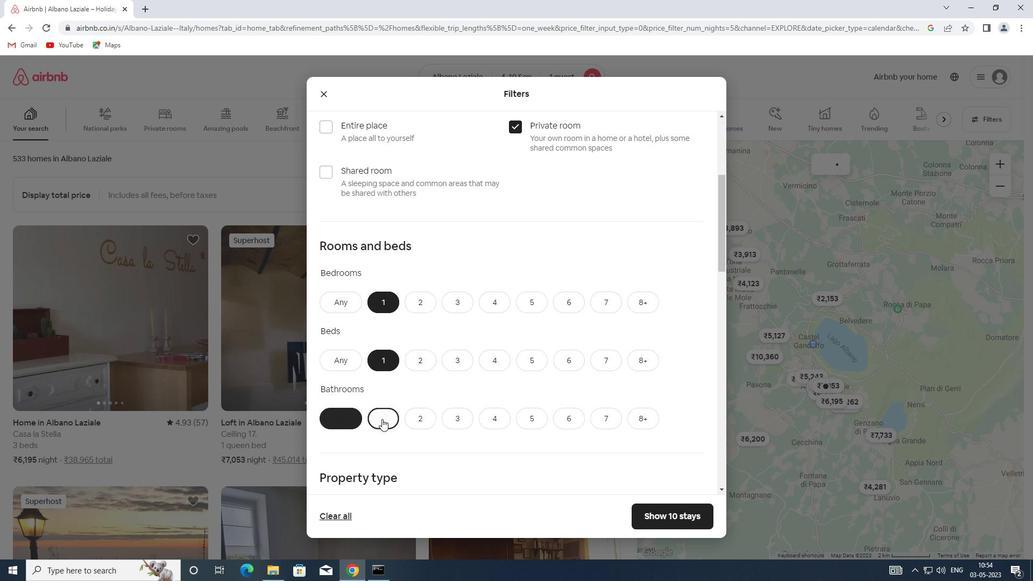 
Action: Mouse moved to (366, 335)
Screenshot: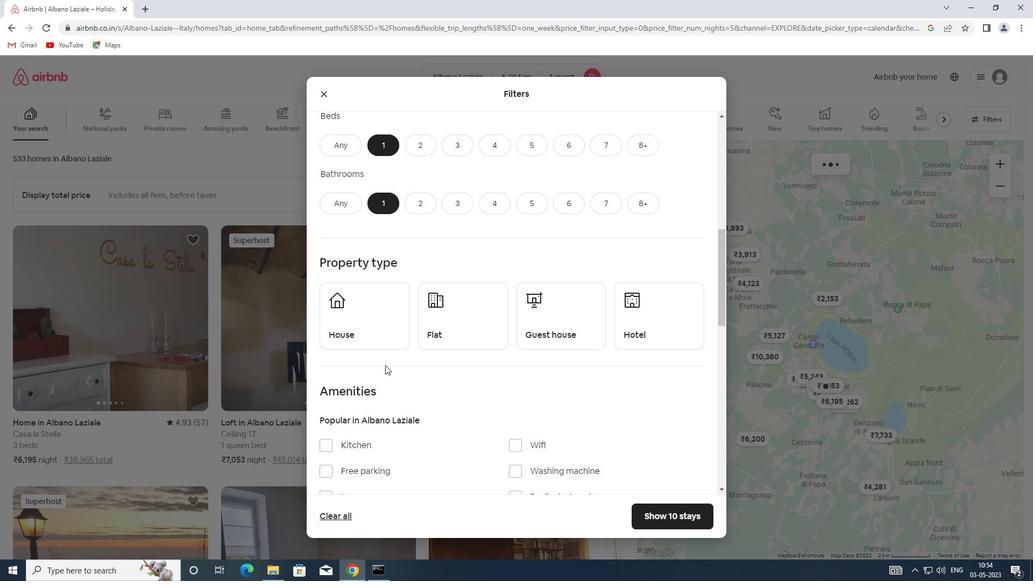 
Action: Mouse pressed left at (366, 335)
Screenshot: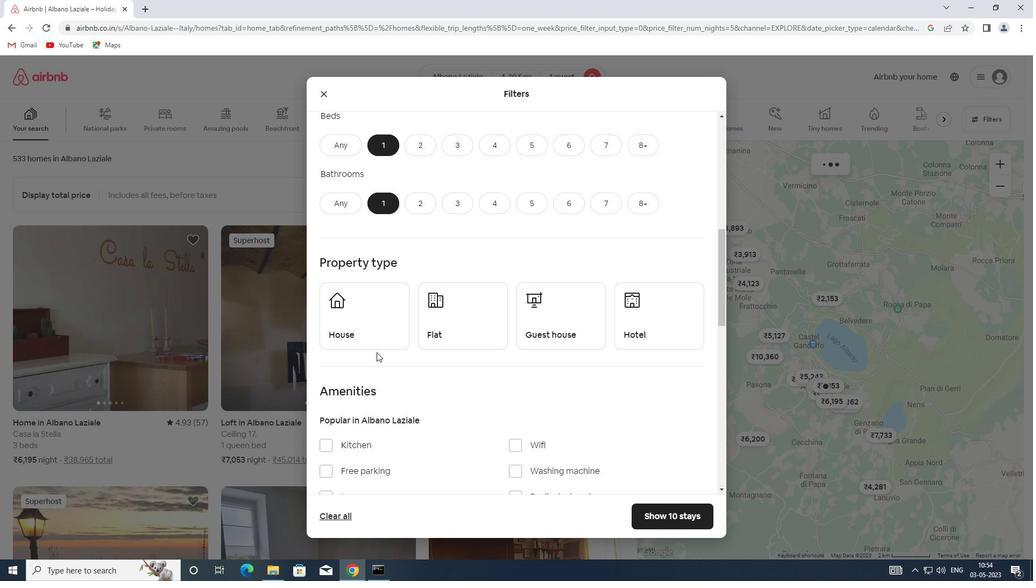 
Action: Mouse moved to (435, 331)
Screenshot: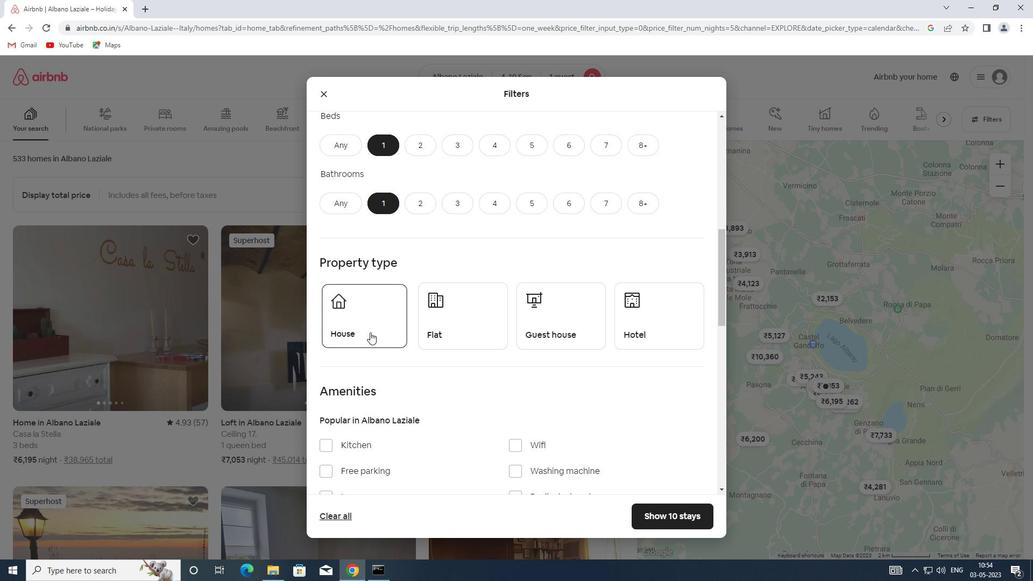 
Action: Mouse pressed left at (435, 331)
Screenshot: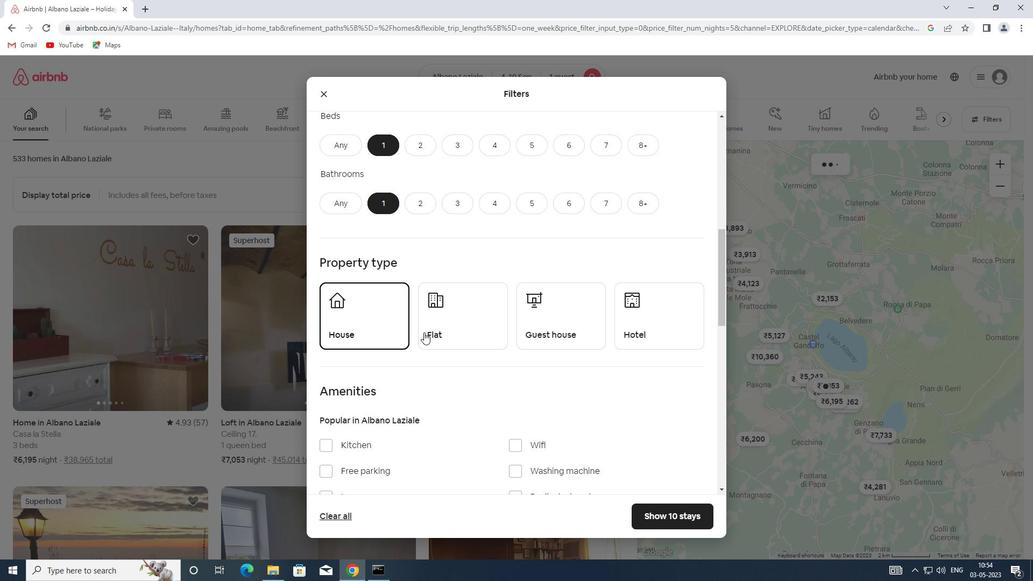 
Action: Mouse moved to (526, 330)
Screenshot: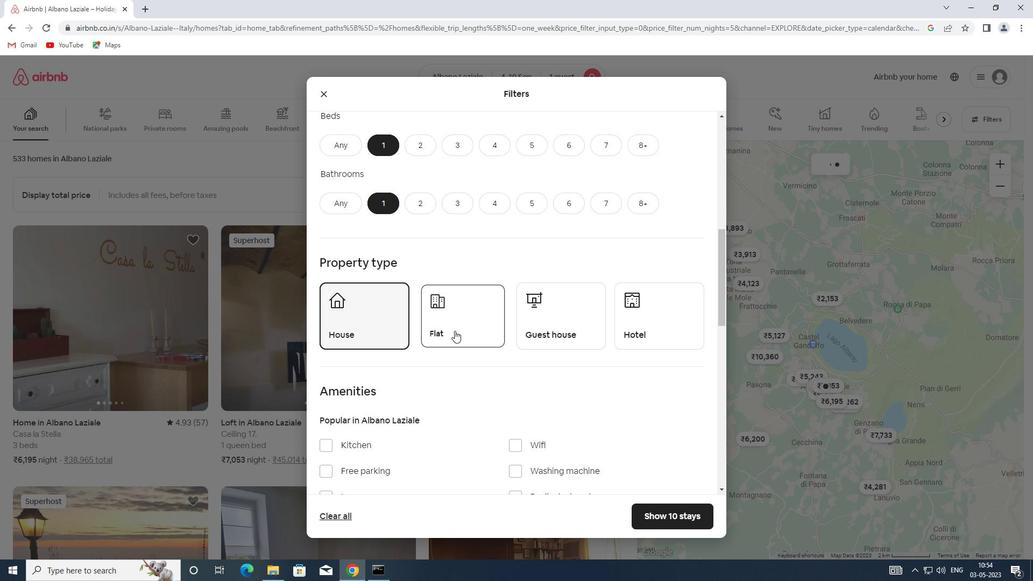 
Action: Mouse pressed left at (526, 330)
Screenshot: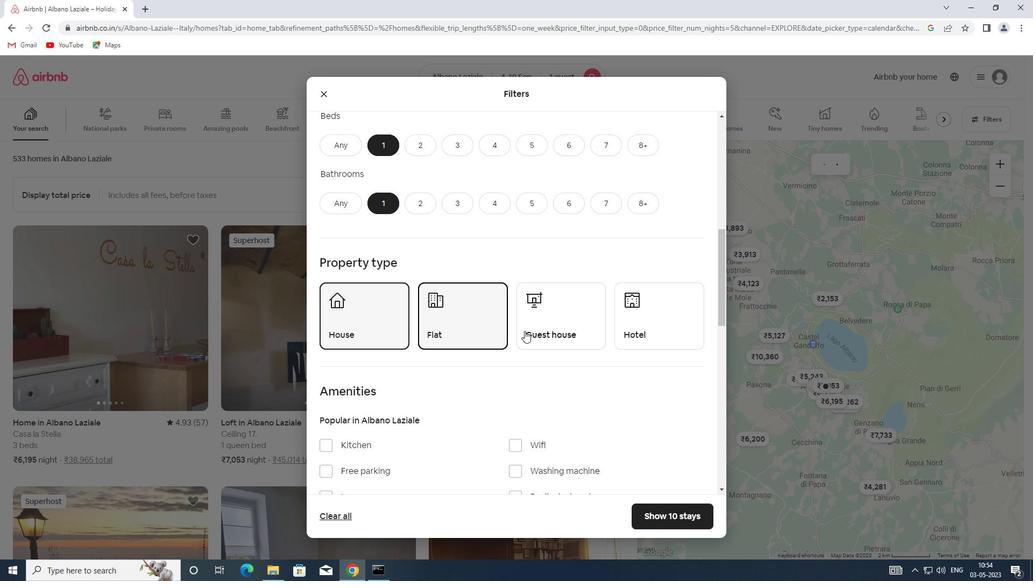 
Action: Mouse moved to (665, 321)
Screenshot: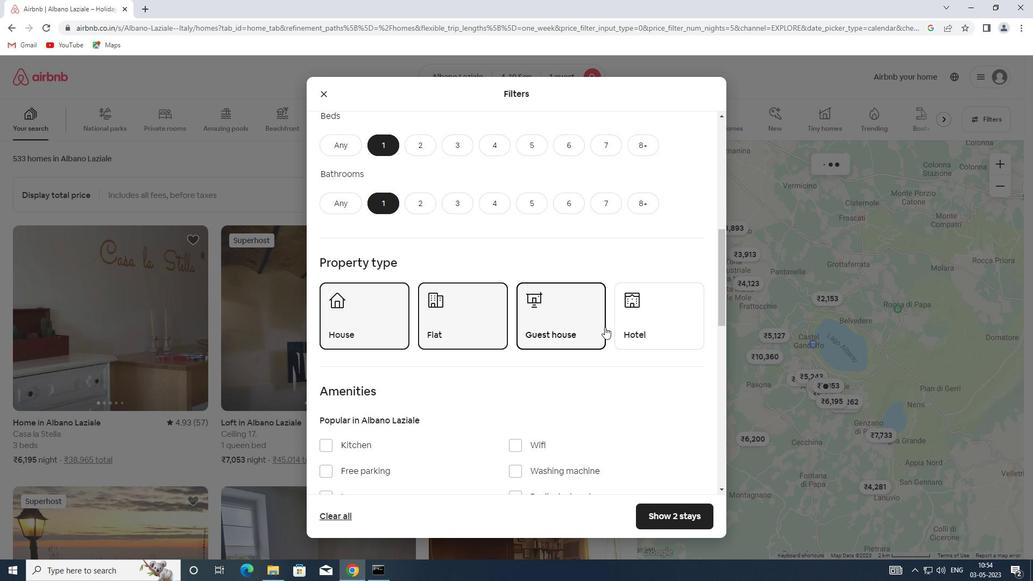 
Action: Mouse pressed left at (665, 321)
Screenshot: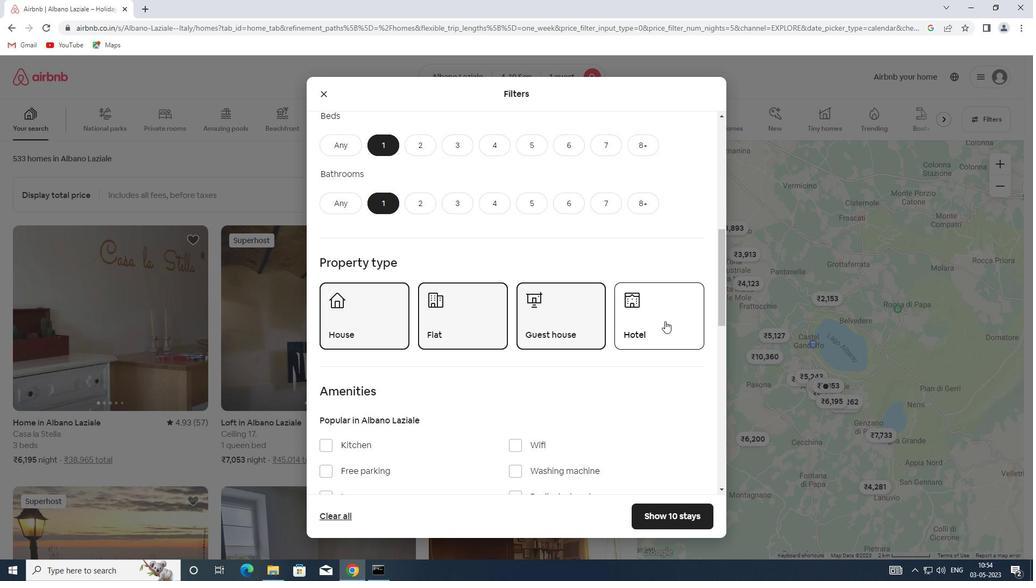 
Action: Mouse moved to (482, 321)
Screenshot: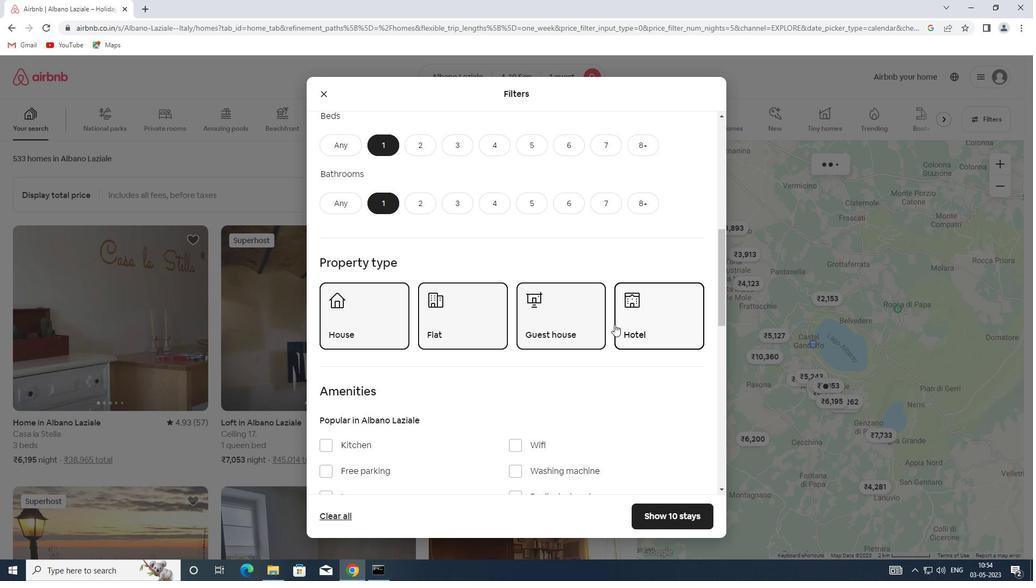 
Action: Mouse scrolled (482, 320) with delta (0, 0)
Screenshot: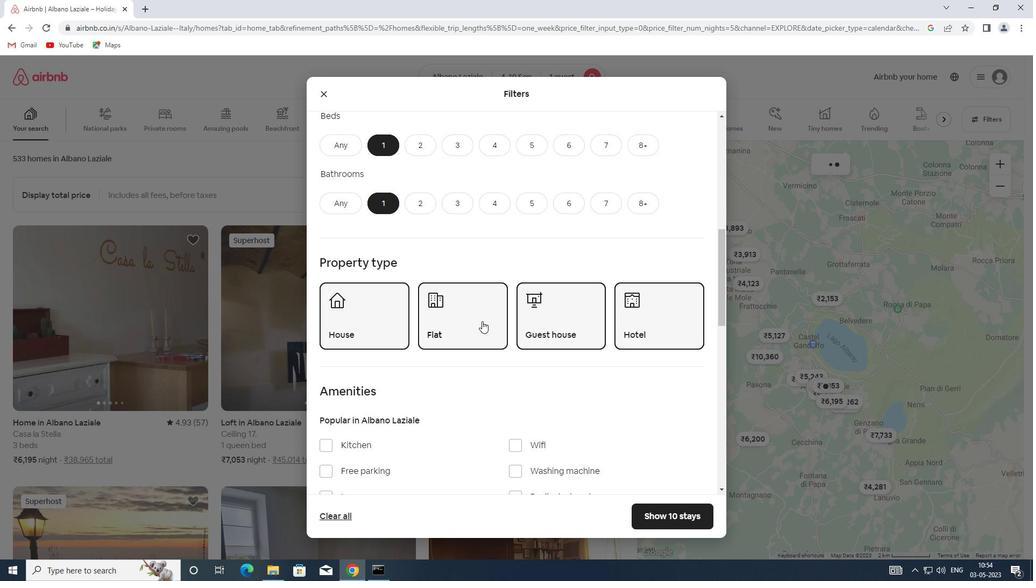 
Action: Mouse scrolled (482, 320) with delta (0, 0)
Screenshot: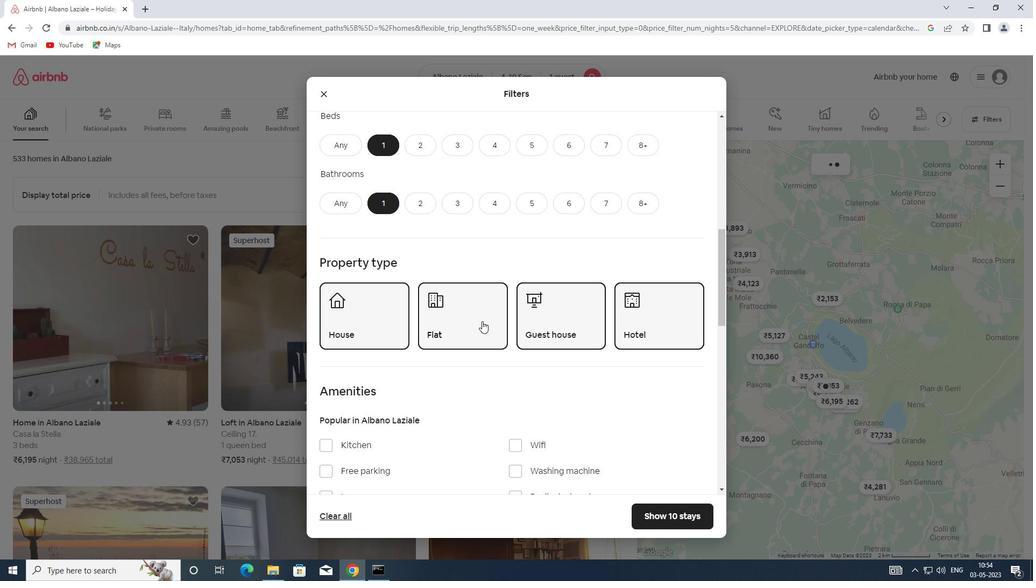
Action: Mouse scrolled (482, 320) with delta (0, 0)
Screenshot: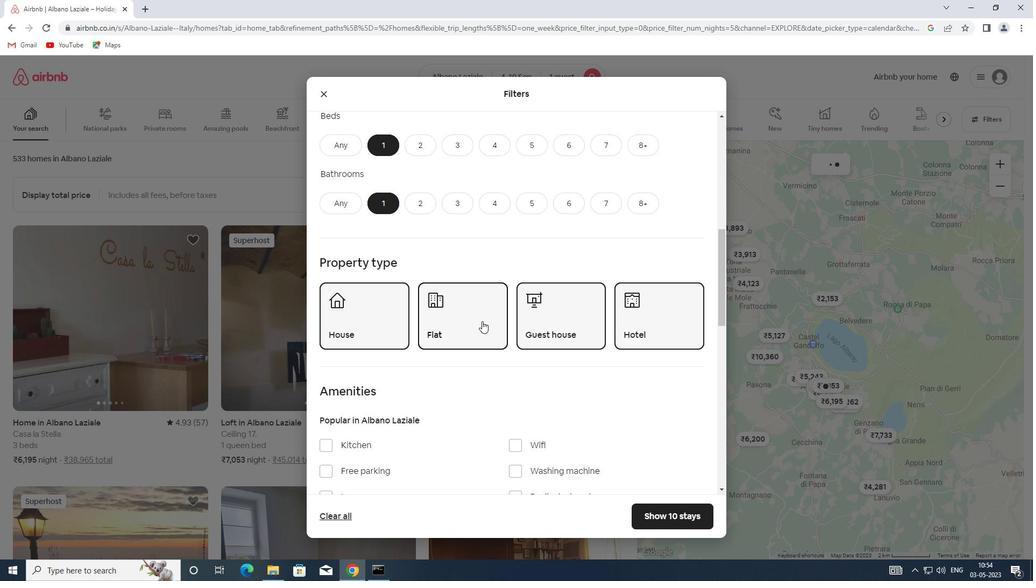 
Action: Mouse scrolled (482, 320) with delta (0, 0)
Screenshot: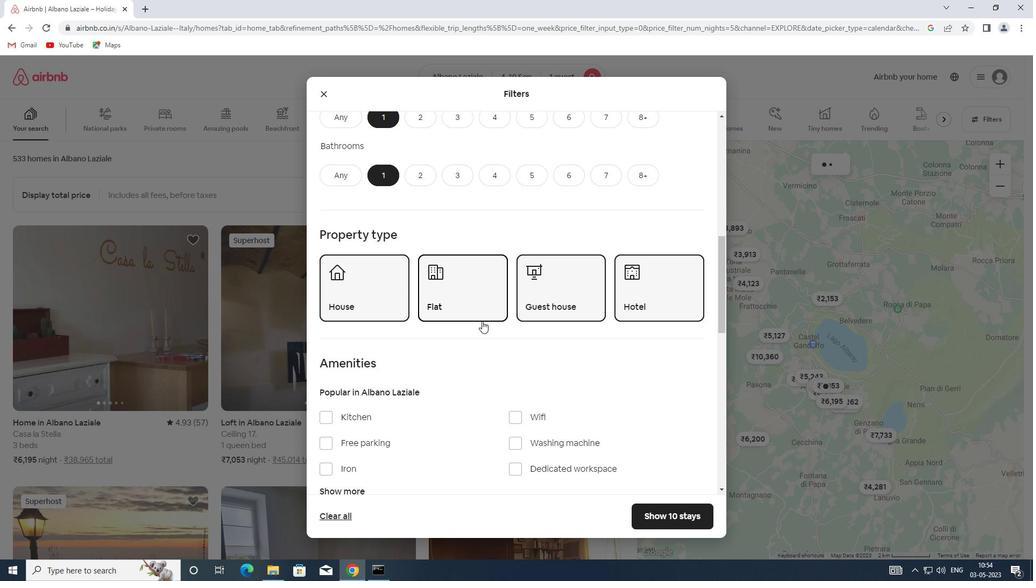 
Action: Mouse scrolled (482, 320) with delta (0, 0)
Screenshot: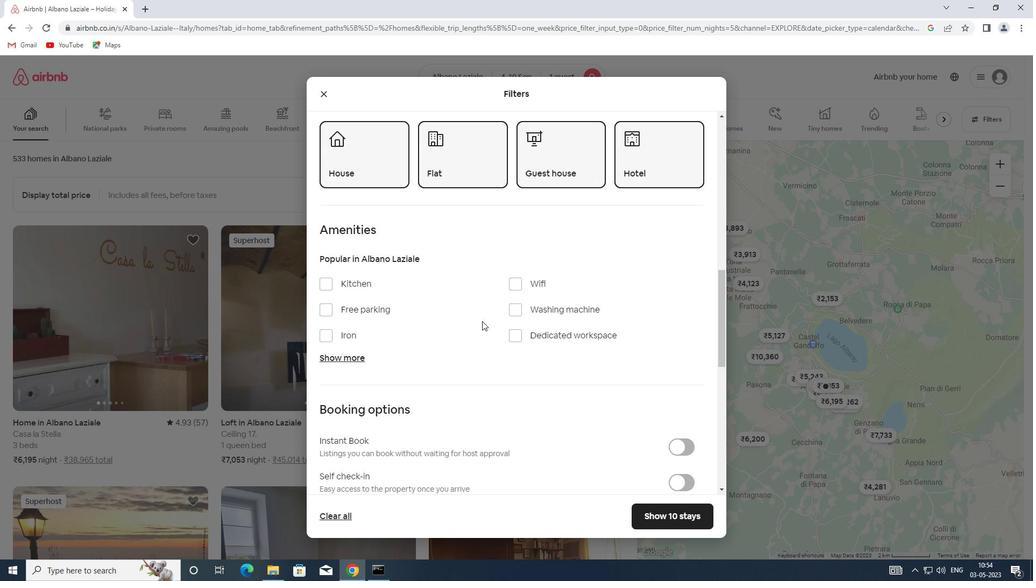 
Action: Mouse moved to (509, 202)
Screenshot: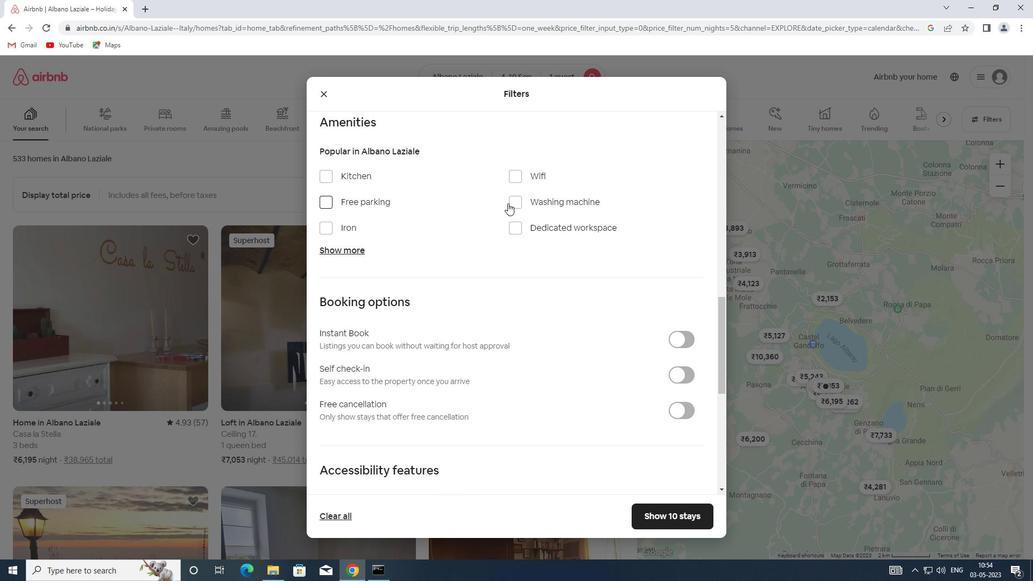 
Action: Mouse pressed left at (509, 202)
Screenshot: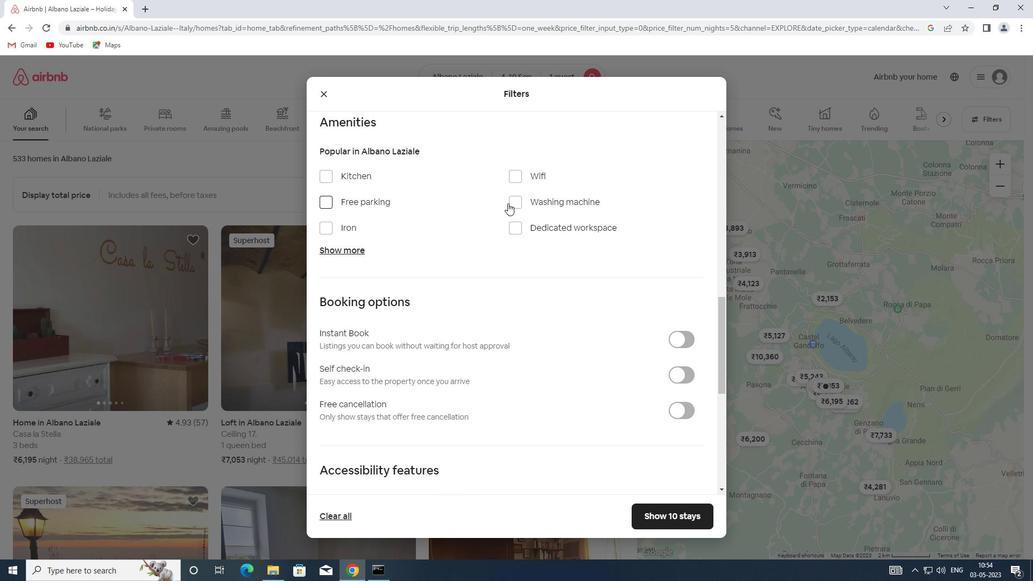 
Action: Mouse moved to (686, 373)
Screenshot: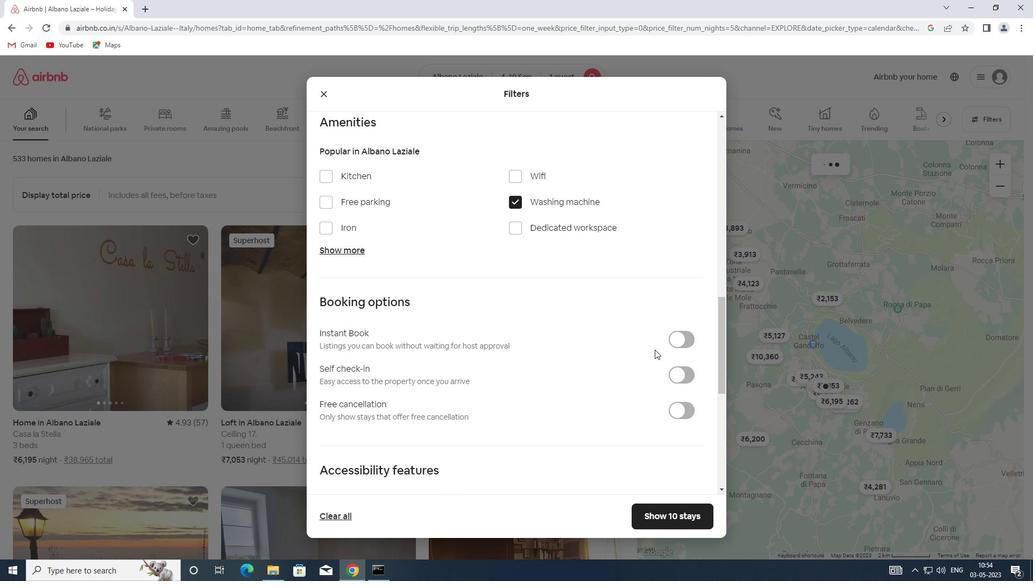 
Action: Mouse pressed left at (686, 373)
Screenshot: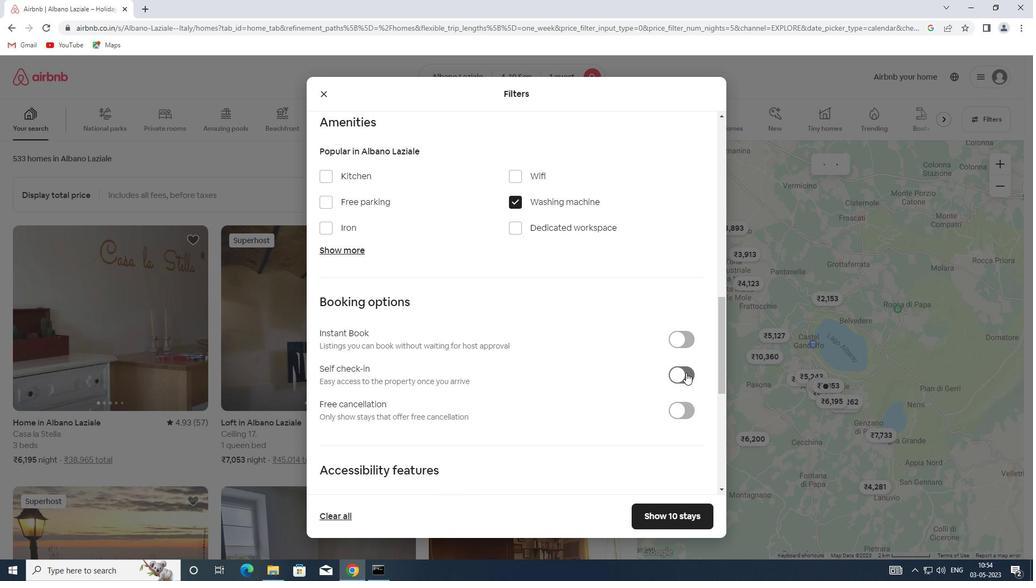 
Action: Mouse scrolled (686, 372) with delta (0, 0)
Screenshot: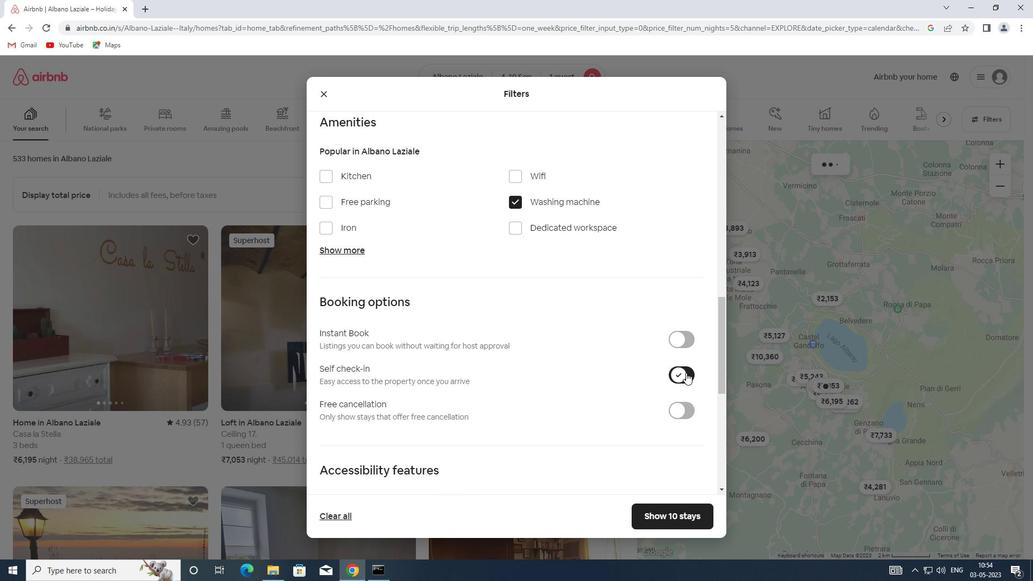 
Action: Mouse scrolled (686, 372) with delta (0, 0)
Screenshot: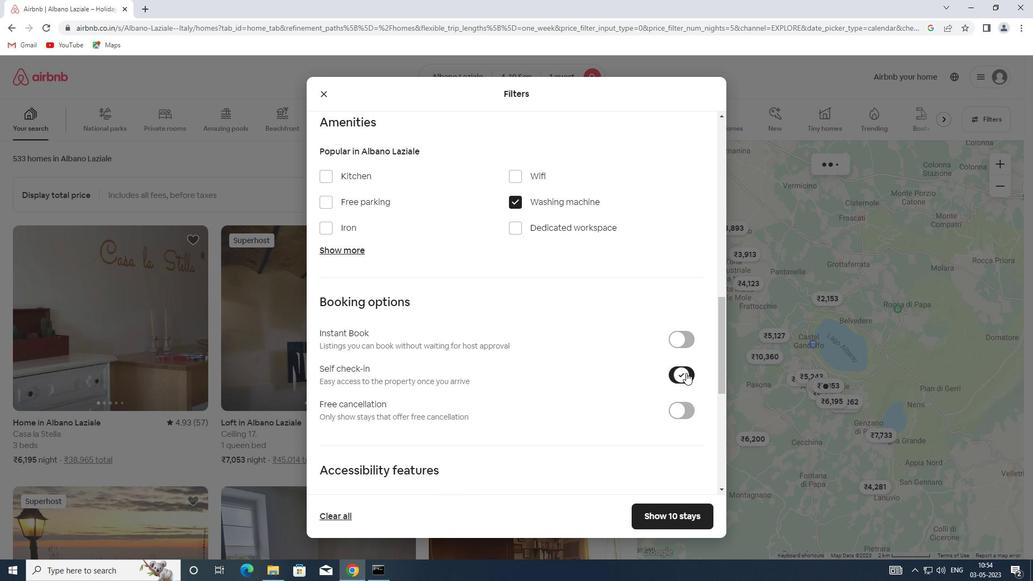 
Action: Mouse scrolled (686, 372) with delta (0, 0)
Screenshot: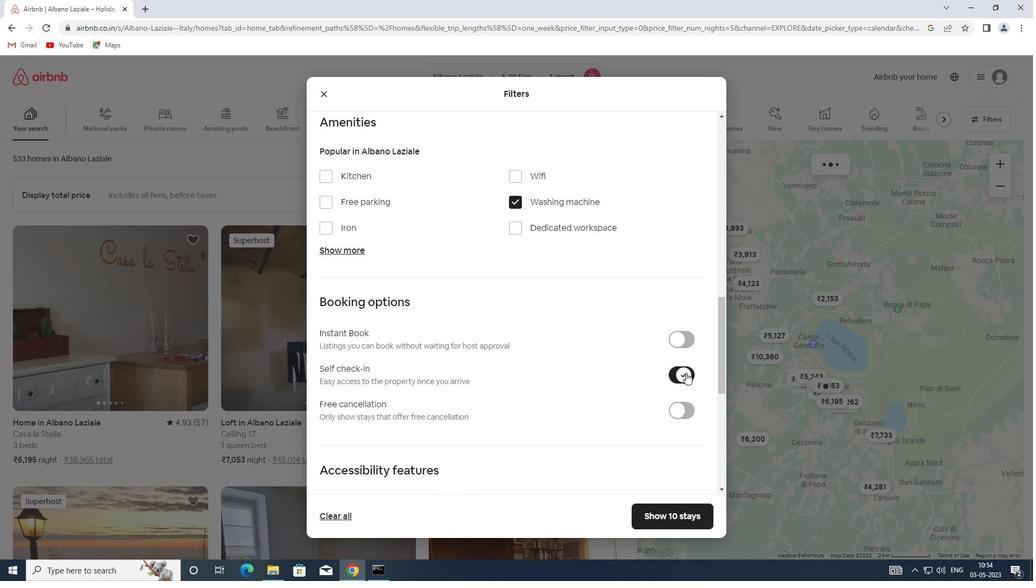 
Action: Mouse moved to (565, 348)
Screenshot: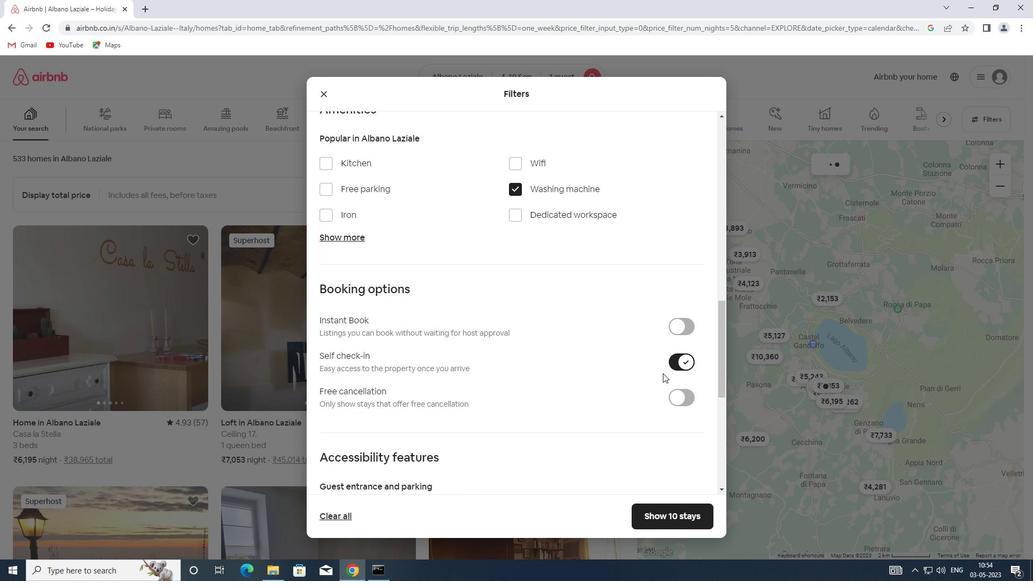 
Action: Mouse scrolled (565, 348) with delta (0, 0)
Screenshot: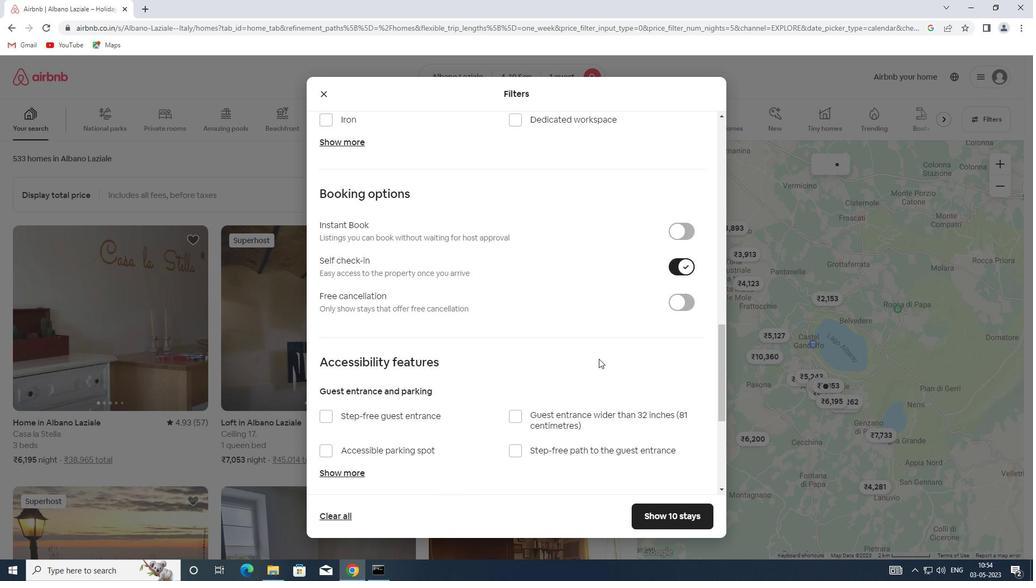 
Action: Mouse moved to (564, 348)
Screenshot: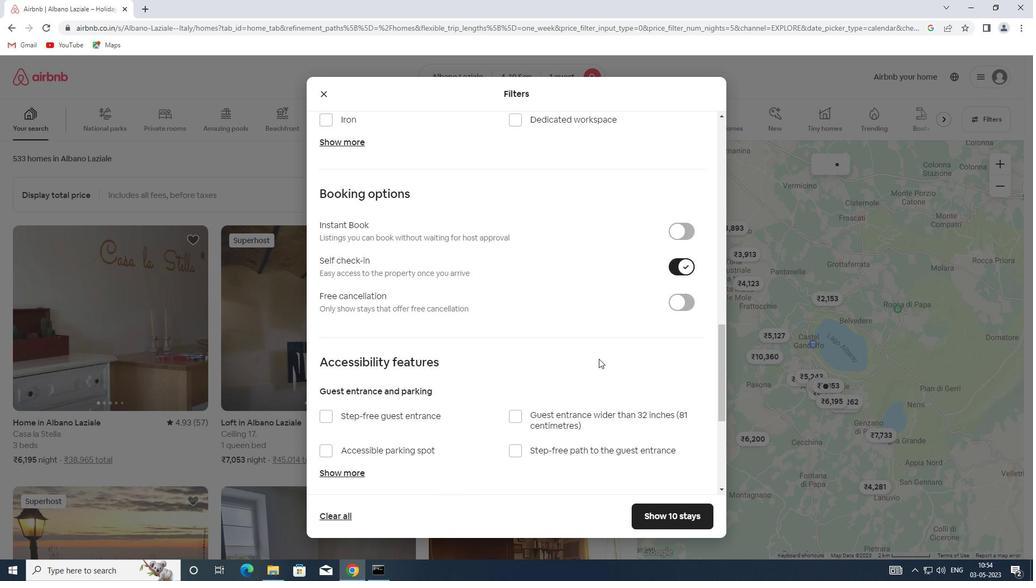 
Action: Mouse scrolled (564, 348) with delta (0, 0)
Screenshot: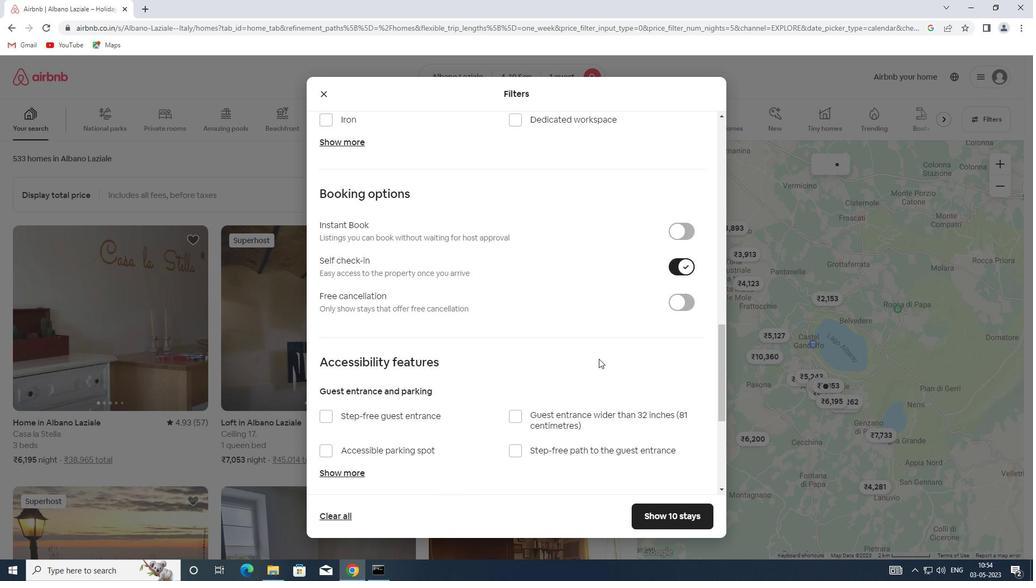 
Action: Mouse scrolled (564, 348) with delta (0, 0)
Screenshot: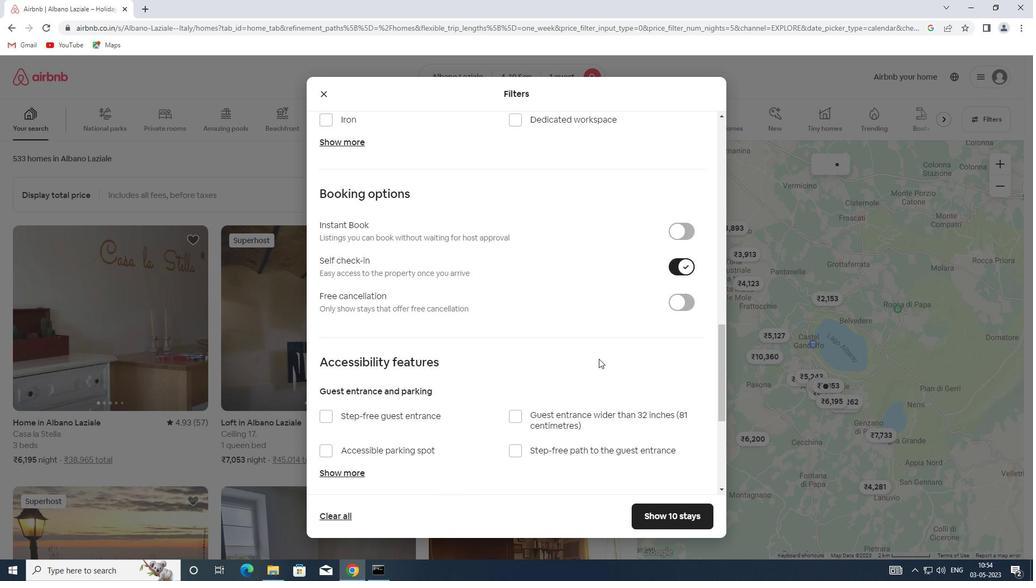 
Action: Mouse scrolled (564, 348) with delta (0, 0)
Screenshot: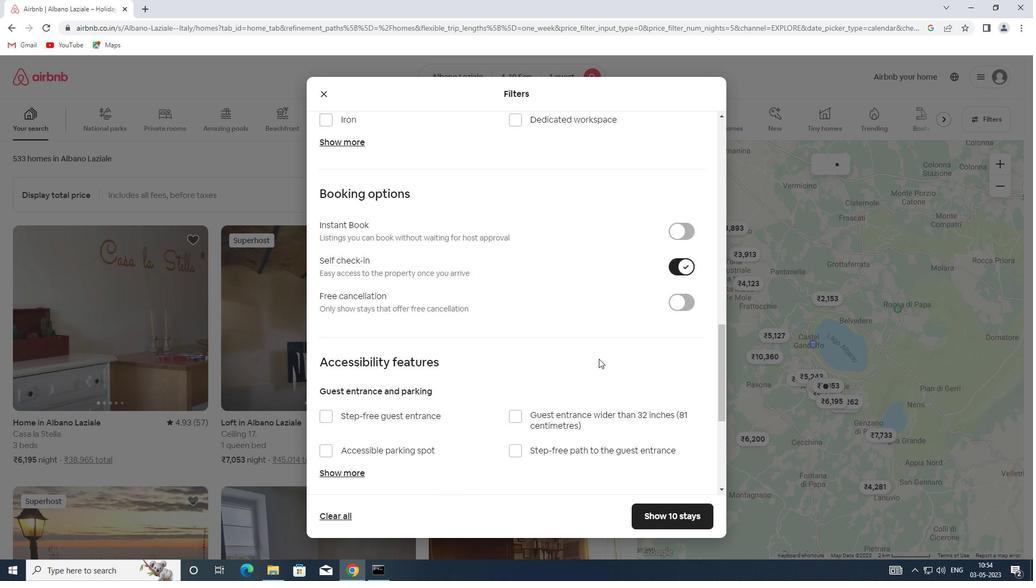 
Action: Mouse moved to (345, 415)
Screenshot: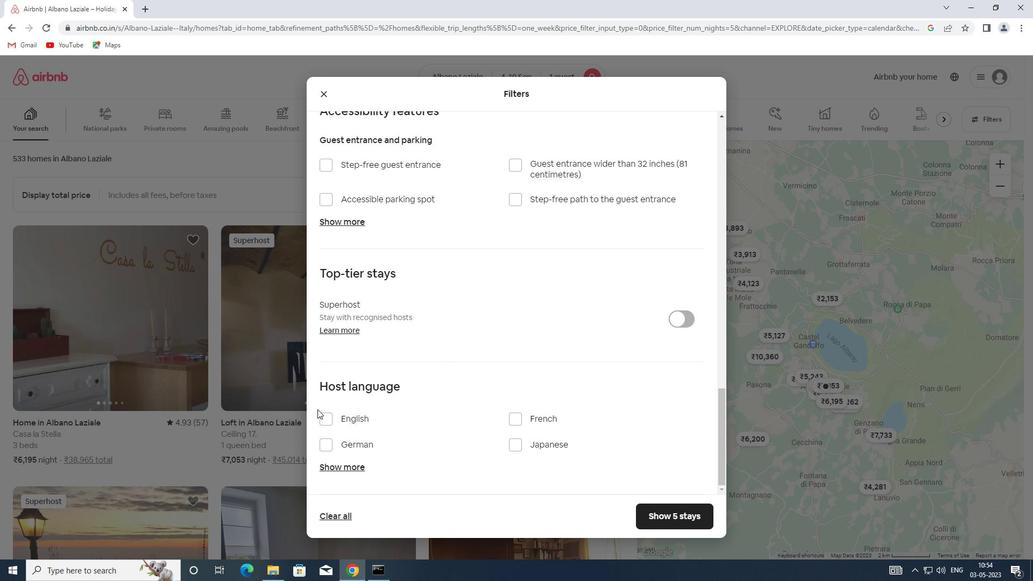 
Action: Mouse pressed left at (345, 415)
Screenshot: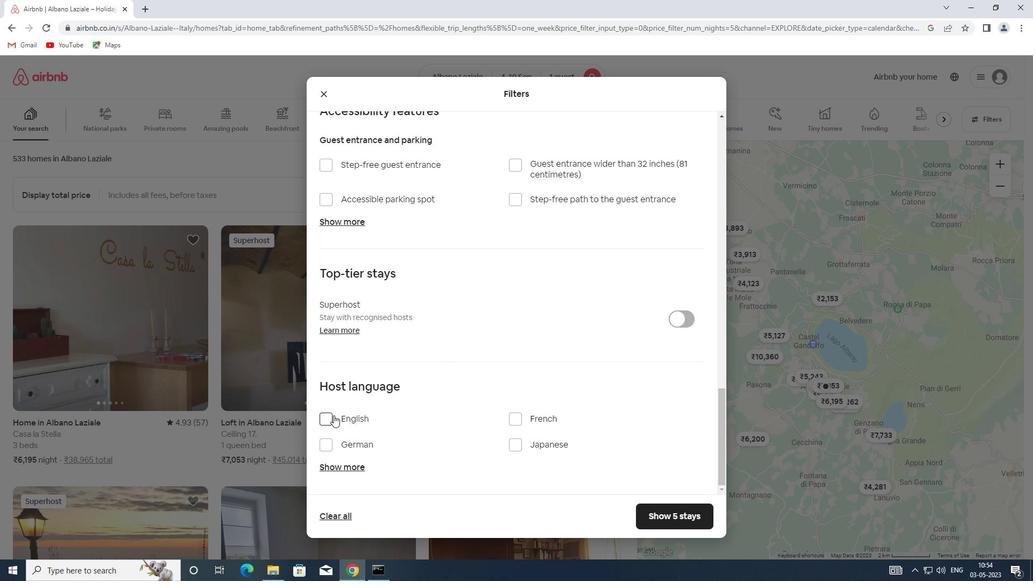 
Action: Mouse moved to (668, 512)
Screenshot: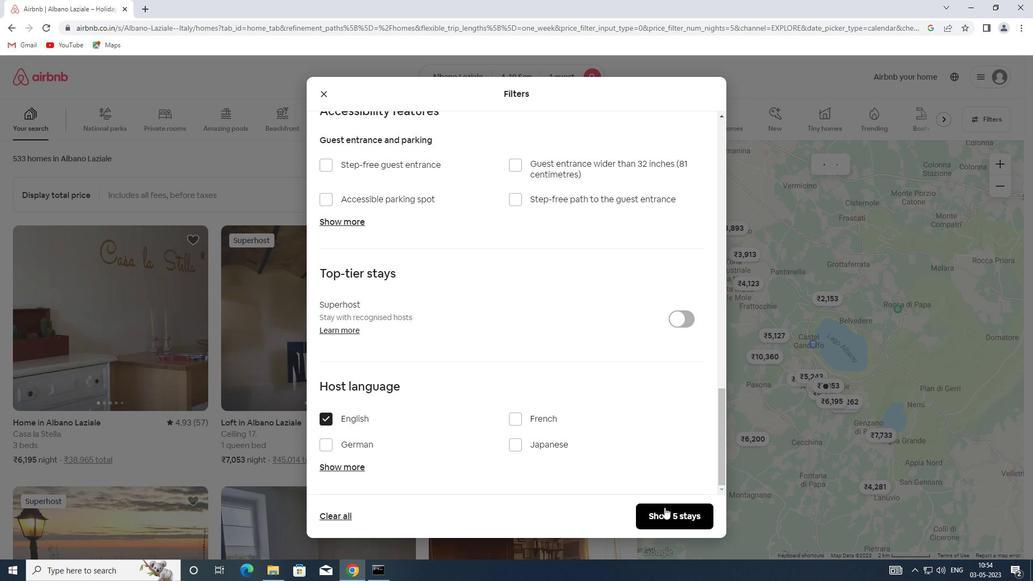
Action: Mouse pressed left at (668, 512)
Screenshot: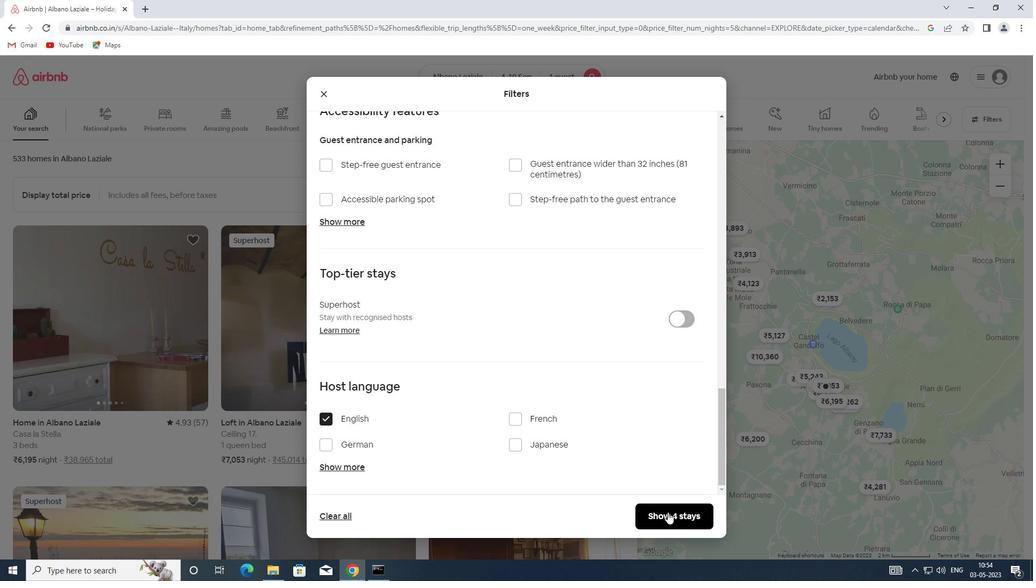 
